 Task: Create a due date automation trigger when advanced on, 2 hours after a card is due add fields with custom field "Resume" set to a date in this week.
Action: Mouse moved to (950, 270)
Screenshot: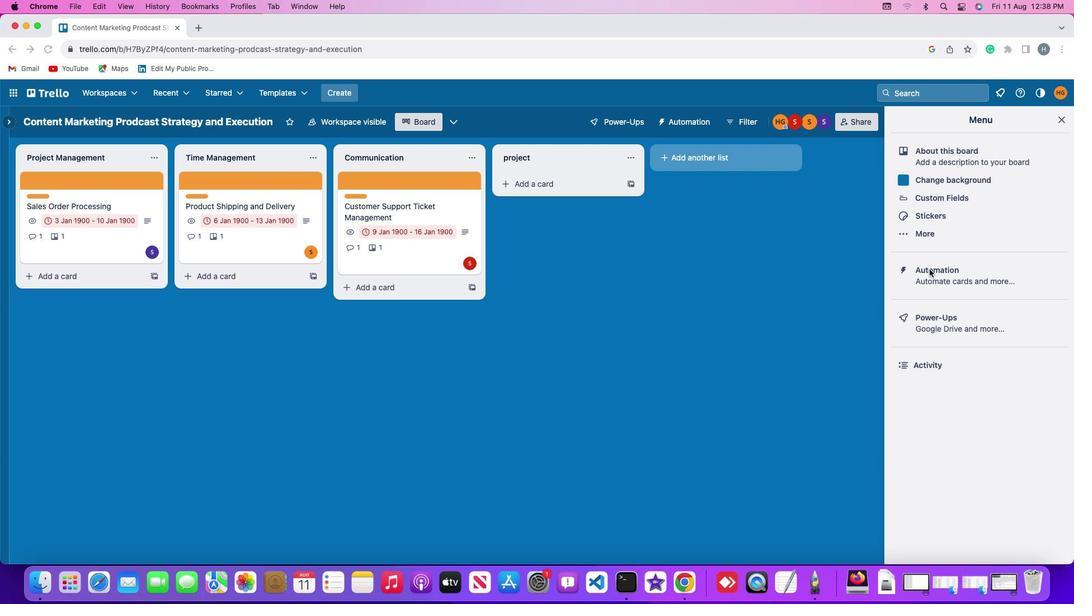 
Action: Mouse pressed left at (950, 270)
Screenshot: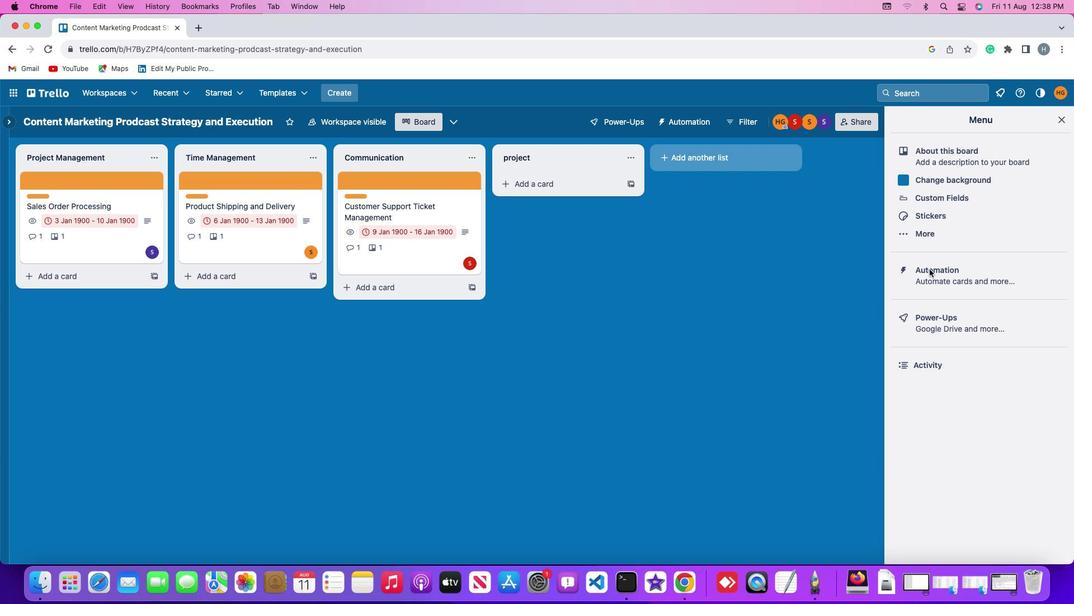 
Action: Mouse pressed left at (950, 270)
Screenshot: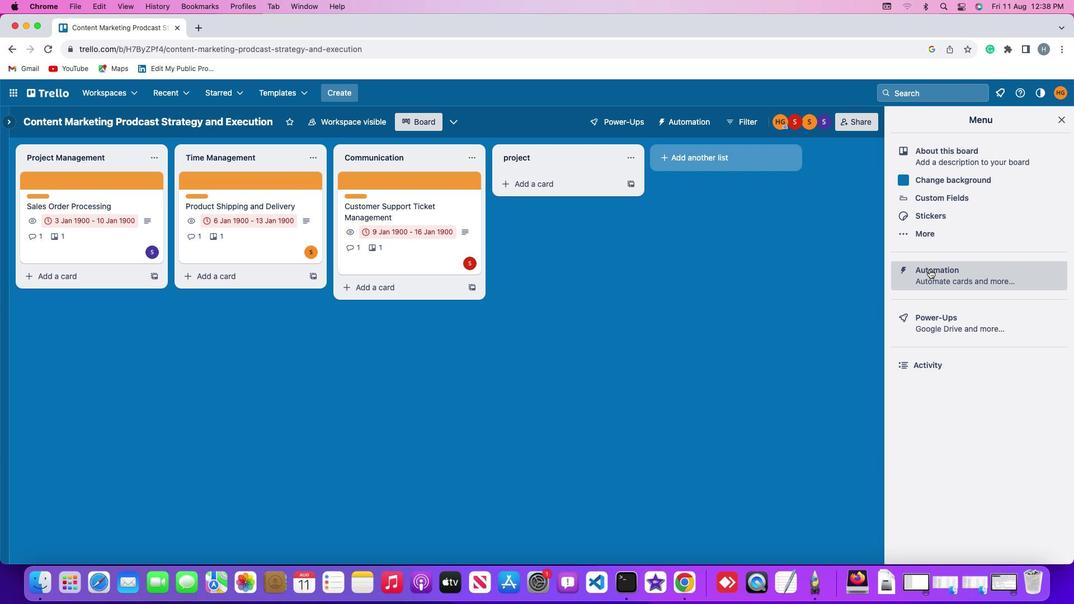 
Action: Mouse moved to (12, 265)
Screenshot: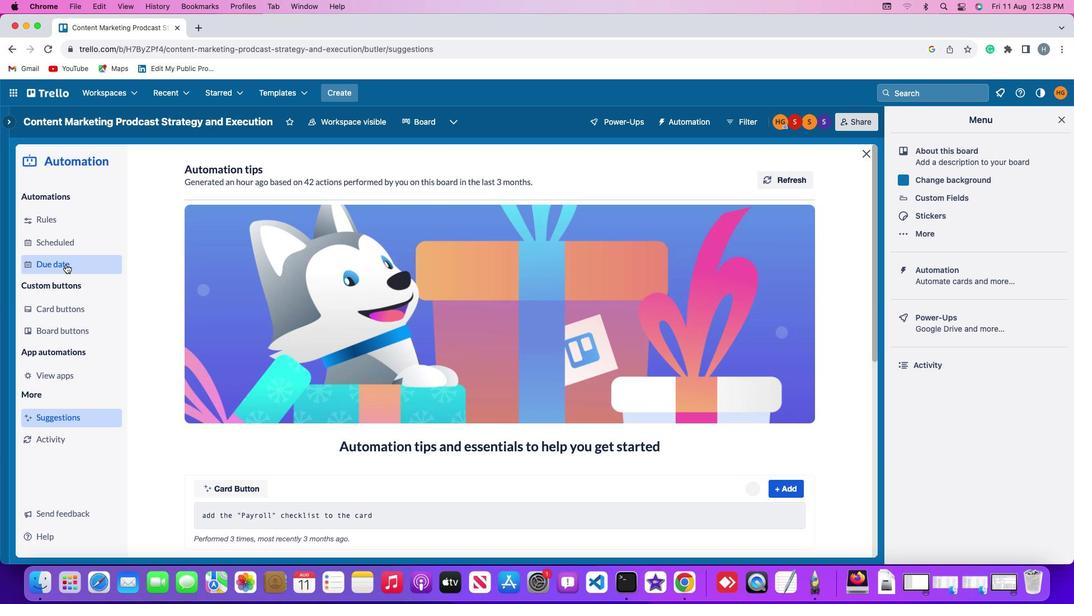 
Action: Mouse pressed left at (12, 265)
Screenshot: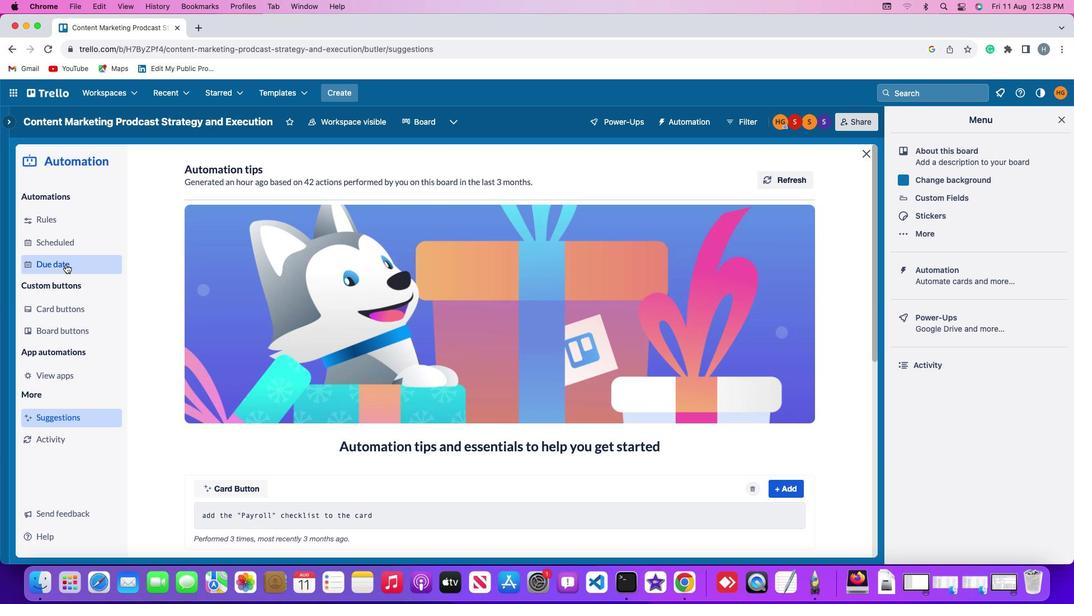
Action: Mouse moved to (753, 174)
Screenshot: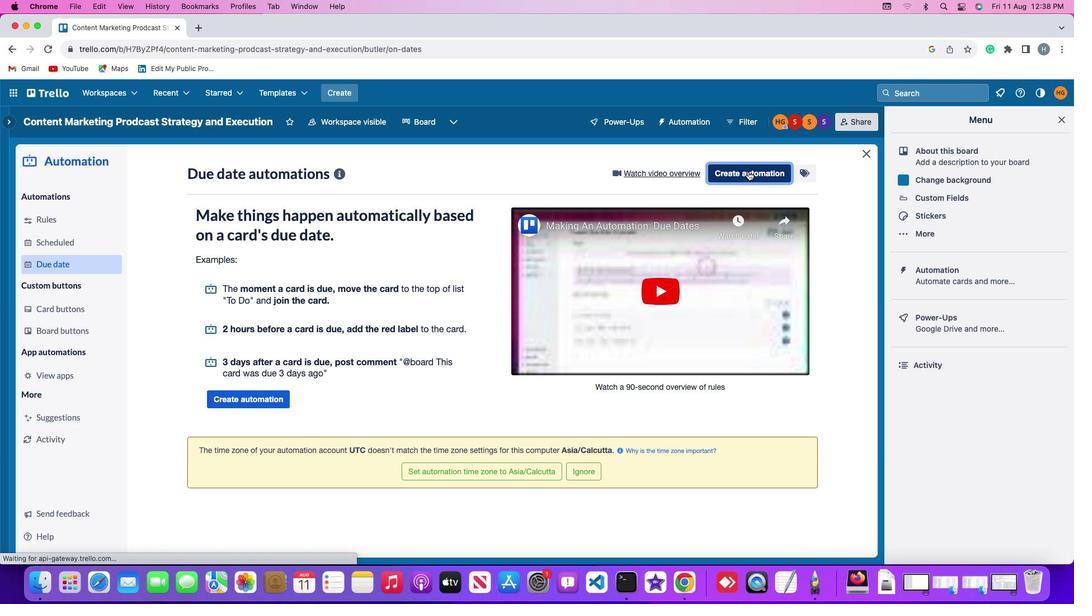 
Action: Mouse pressed left at (753, 174)
Screenshot: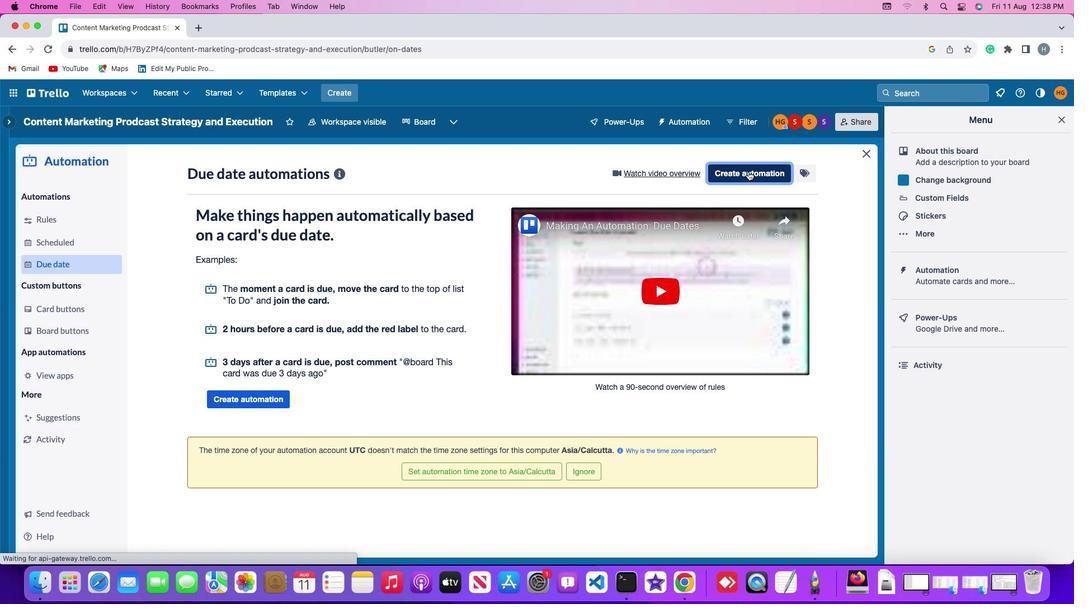 
Action: Mouse moved to (208, 281)
Screenshot: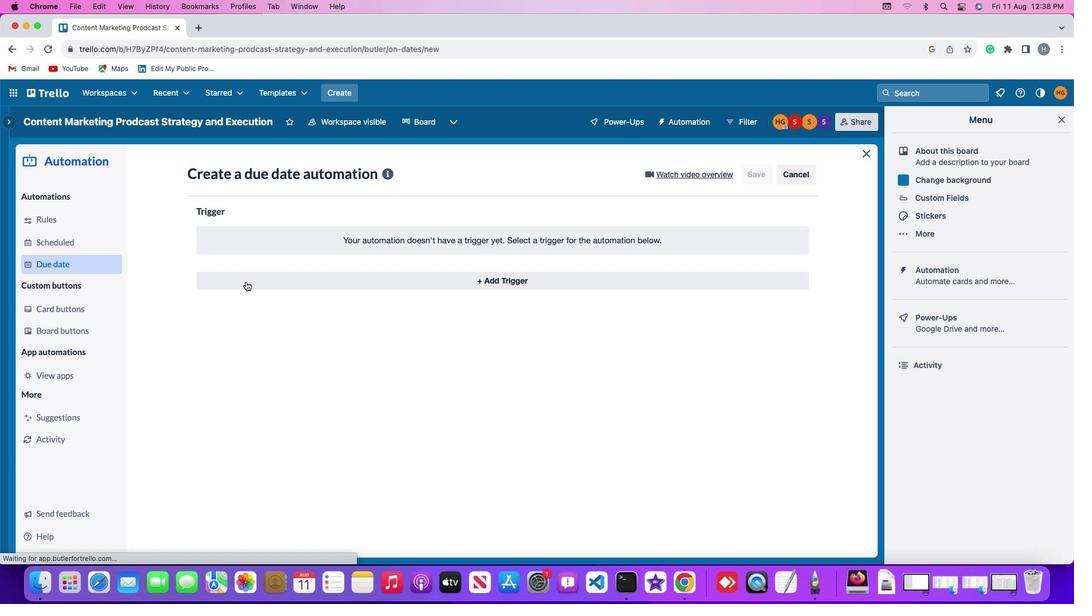 
Action: Mouse pressed left at (208, 281)
Screenshot: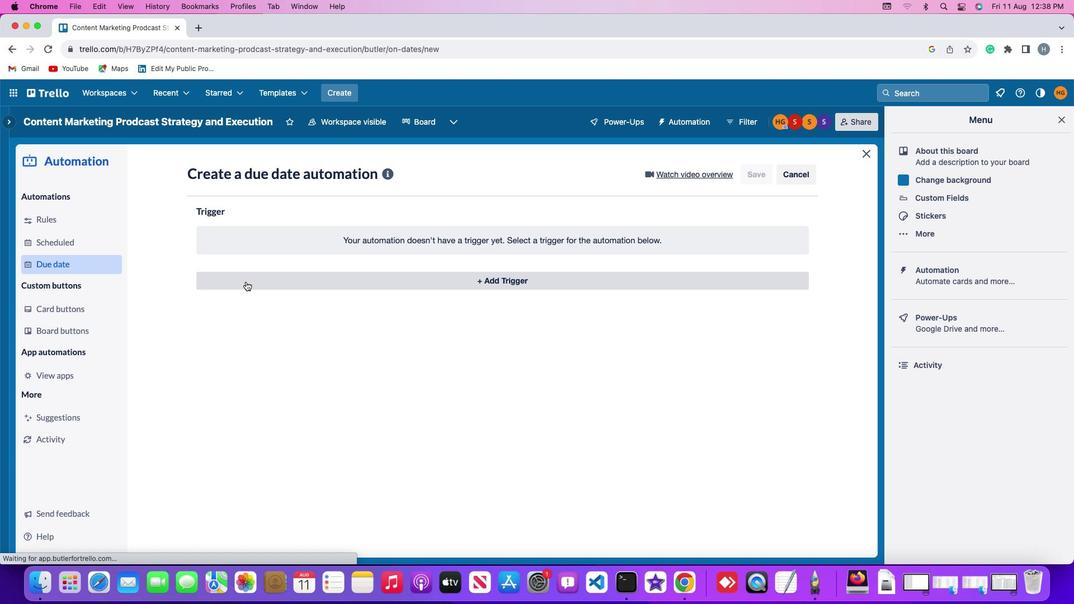 
Action: Mouse moved to (173, 447)
Screenshot: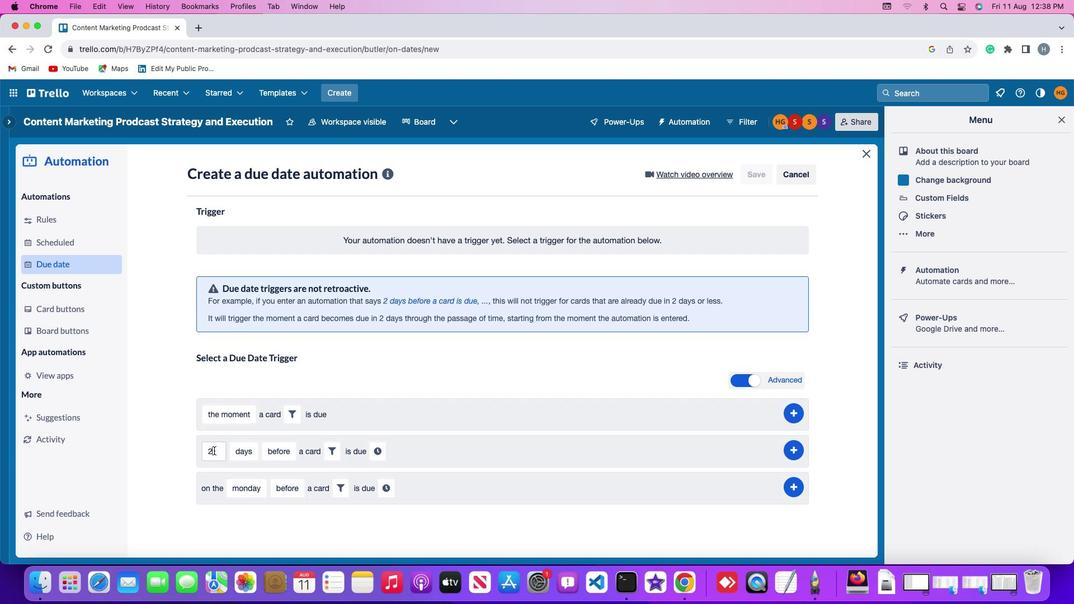
Action: Mouse pressed left at (173, 447)
Screenshot: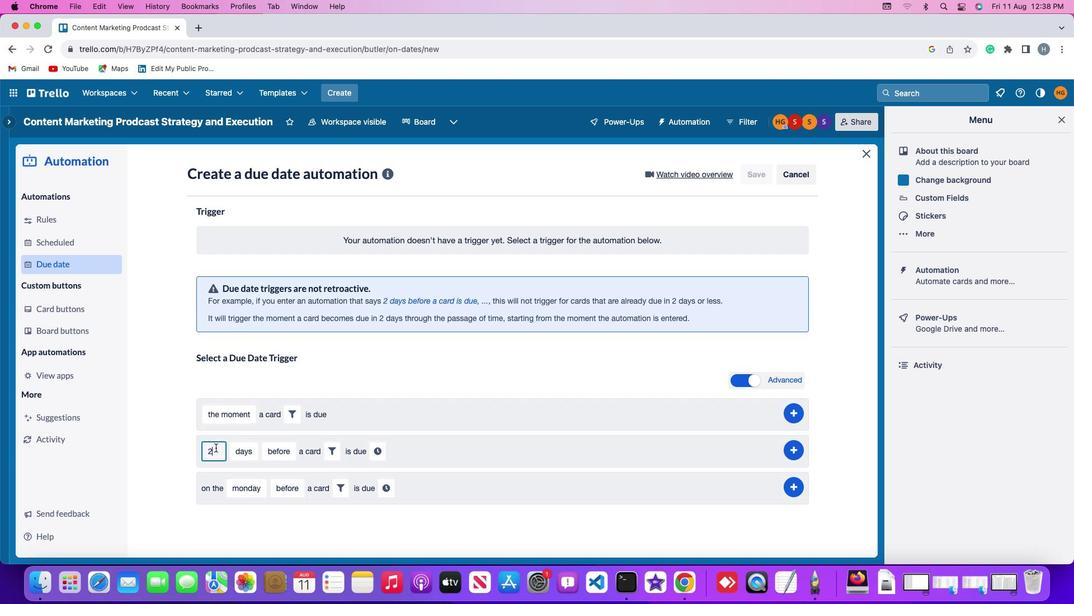 
Action: Mouse moved to (177, 441)
Screenshot: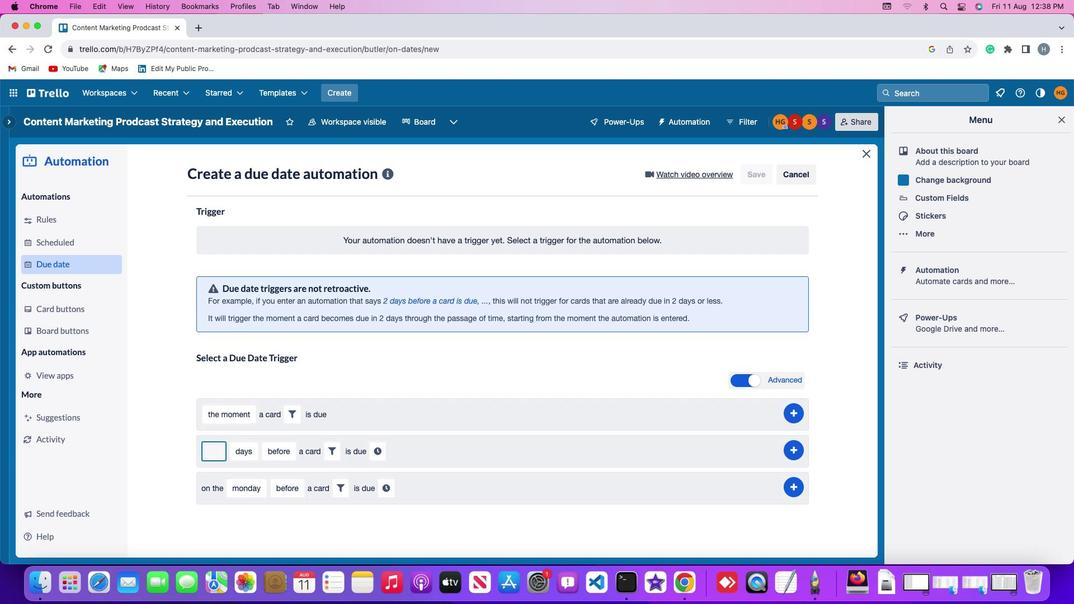 
Action: Key pressed Key.backspace
Screenshot: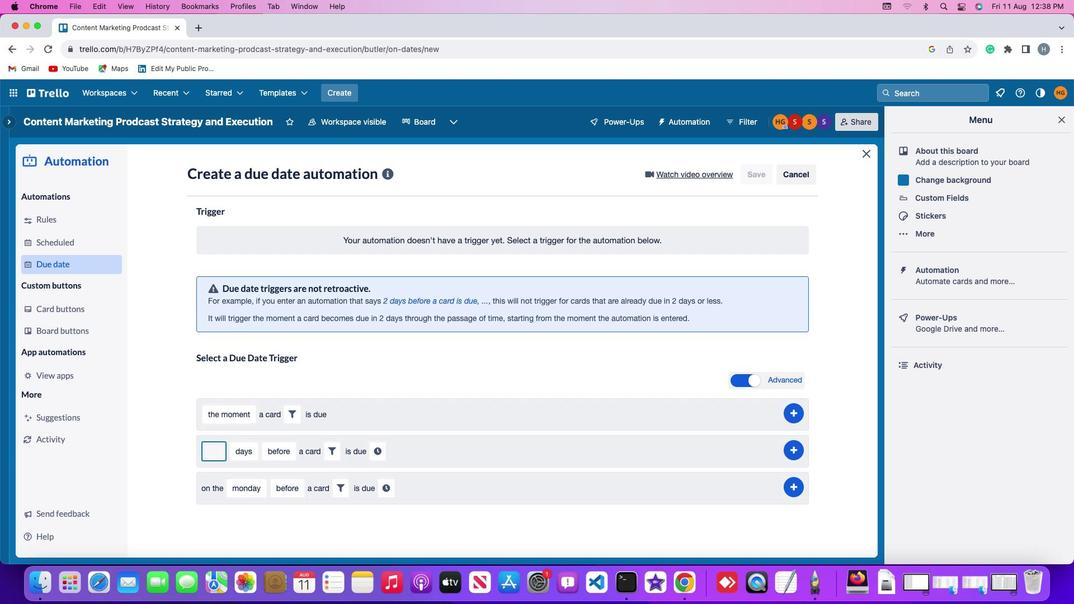 
Action: Mouse moved to (177, 442)
Screenshot: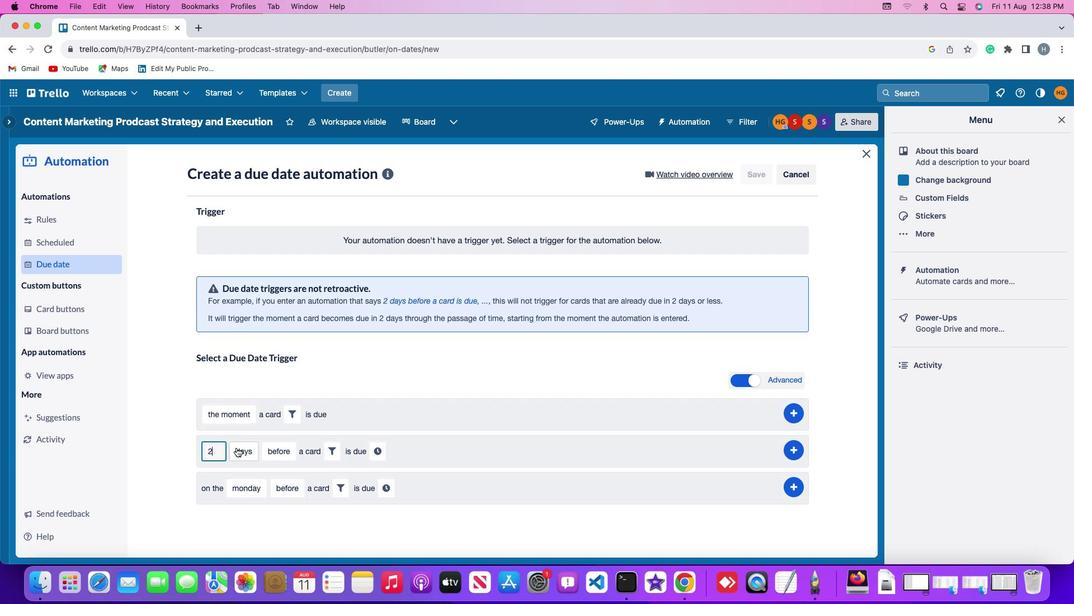 
Action: Key pressed '2'
Screenshot: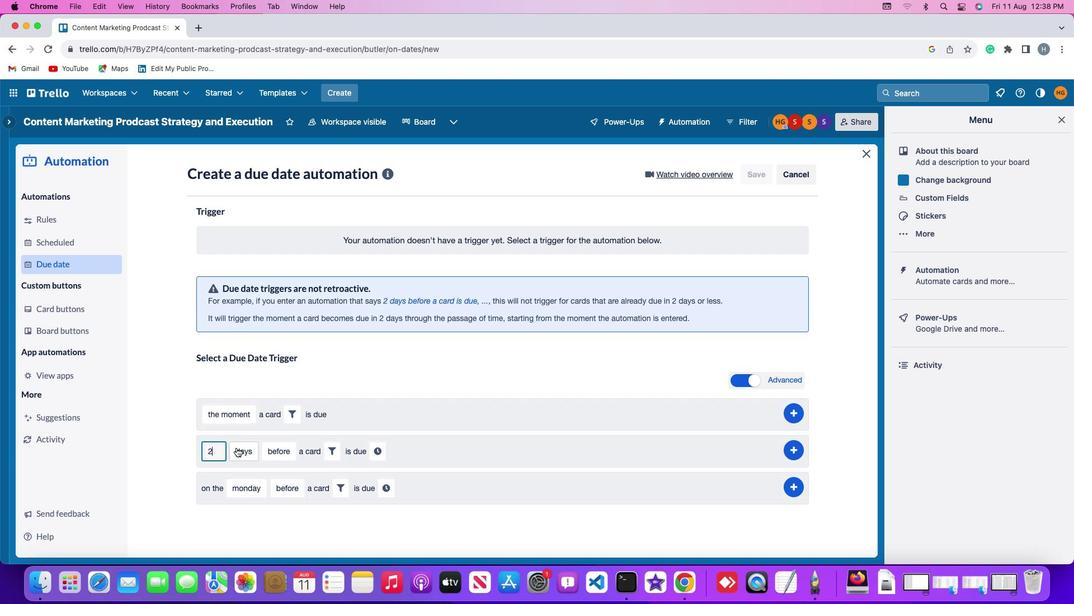 
Action: Mouse moved to (202, 444)
Screenshot: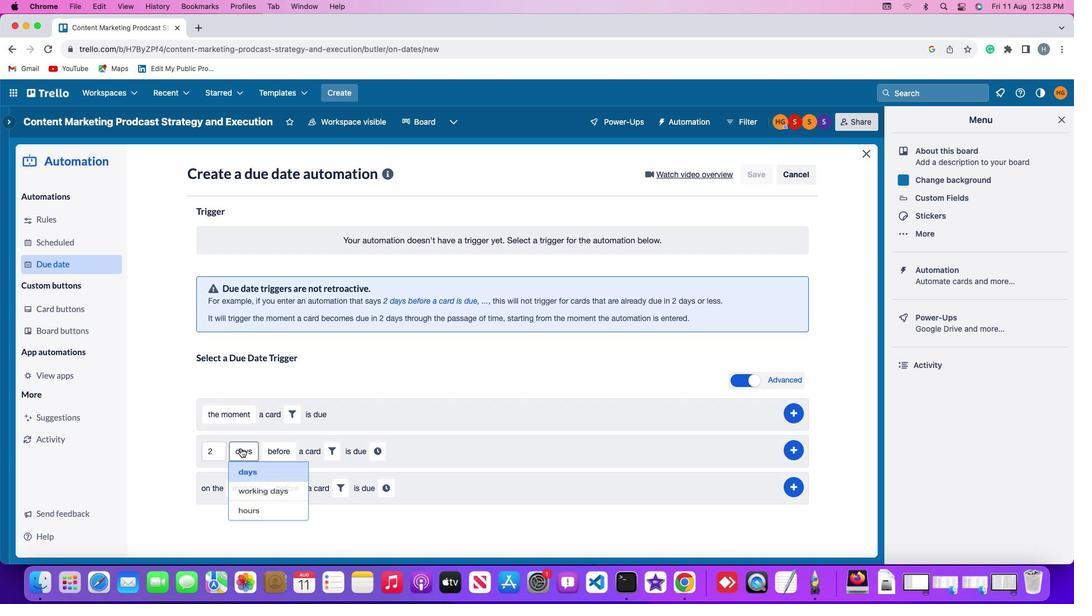 
Action: Mouse pressed left at (202, 444)
Screenshot: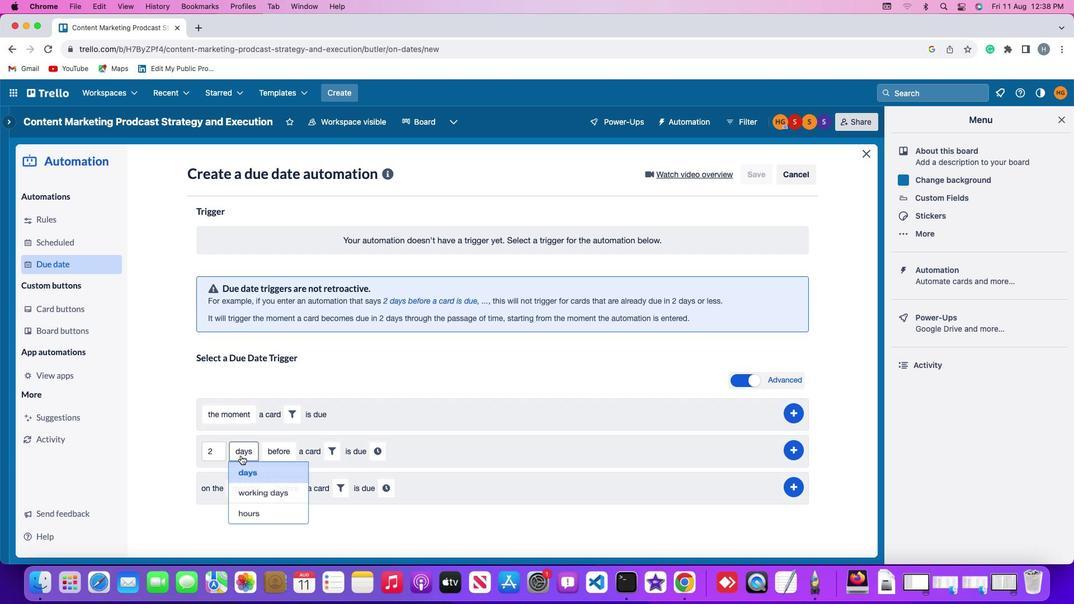 
Action: Mouse moved to (214, 510)
Screenshot: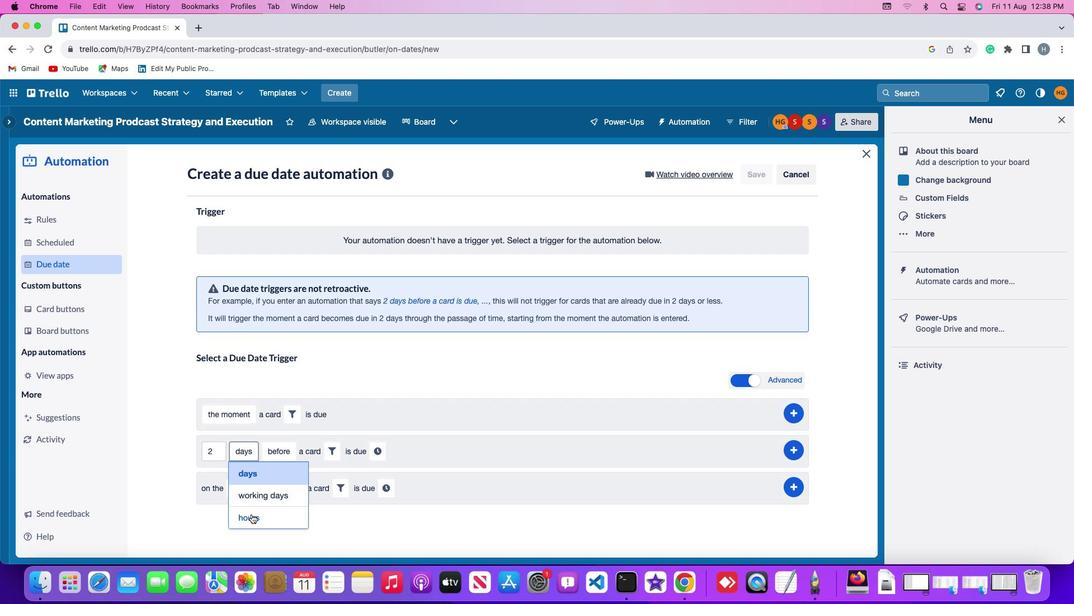 
Action: Mouse pressed left at (214, 510)
Screenshot: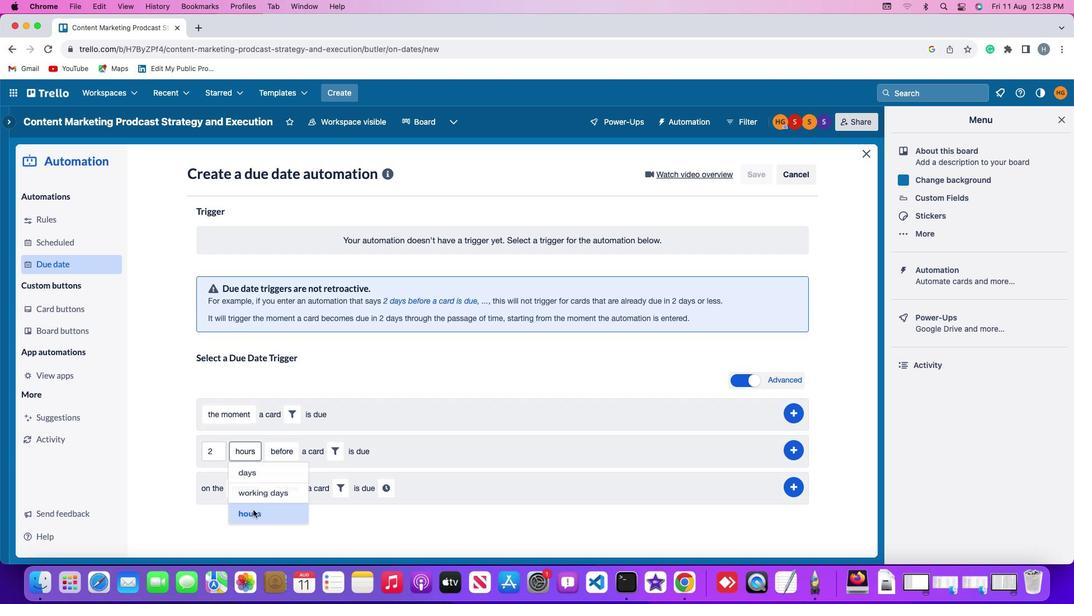 
Action: Mouse moved to (243, 453)
Screenshot: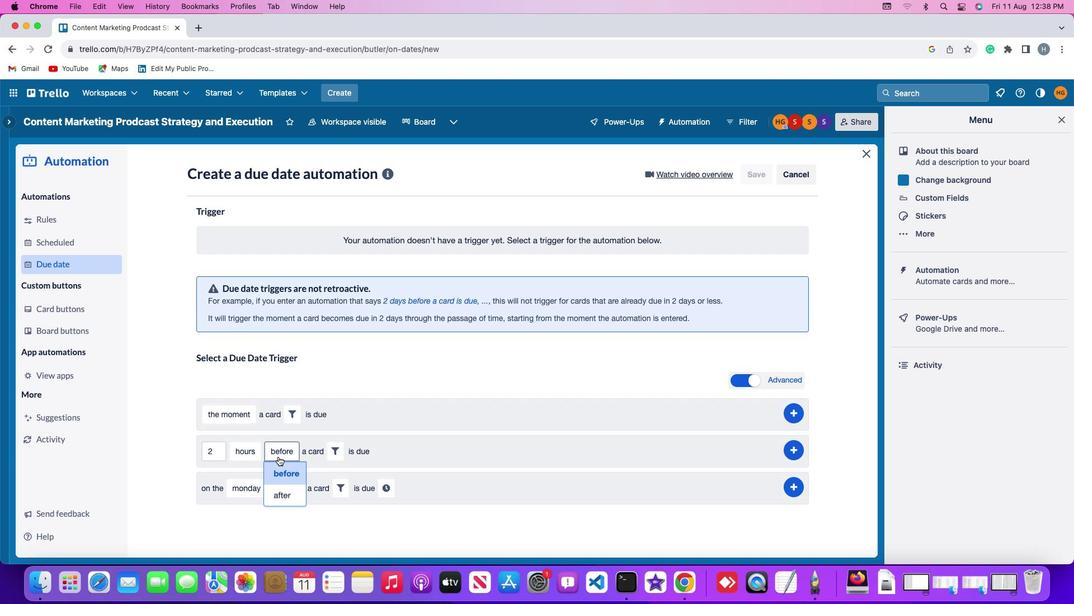 
Action: Mouse pressed left at (243, 453)
Screenshot: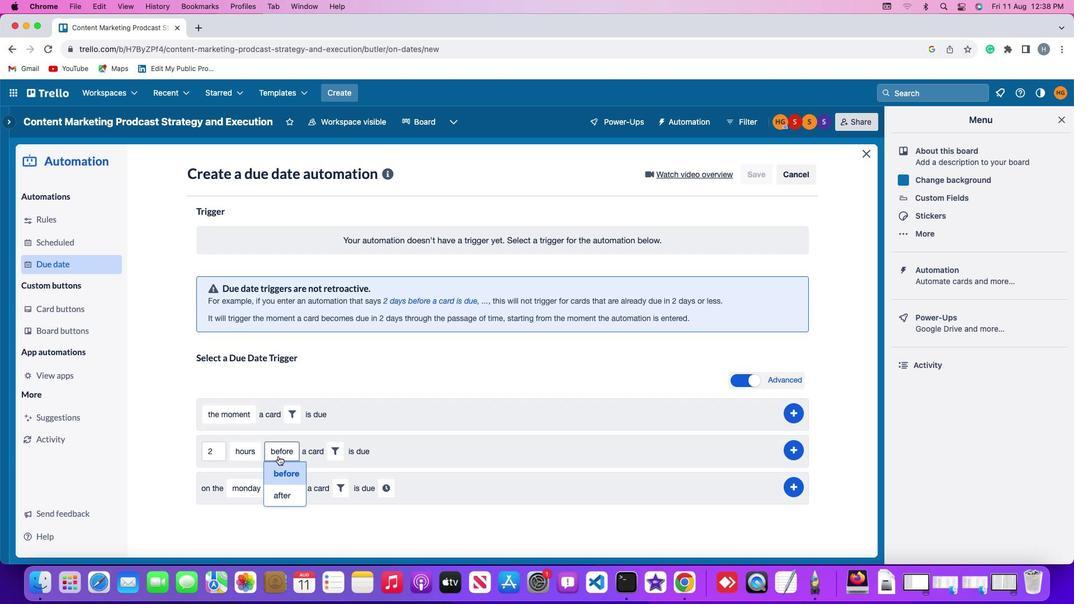 
Action: Mouse moved to (251, 490)
Screenshot: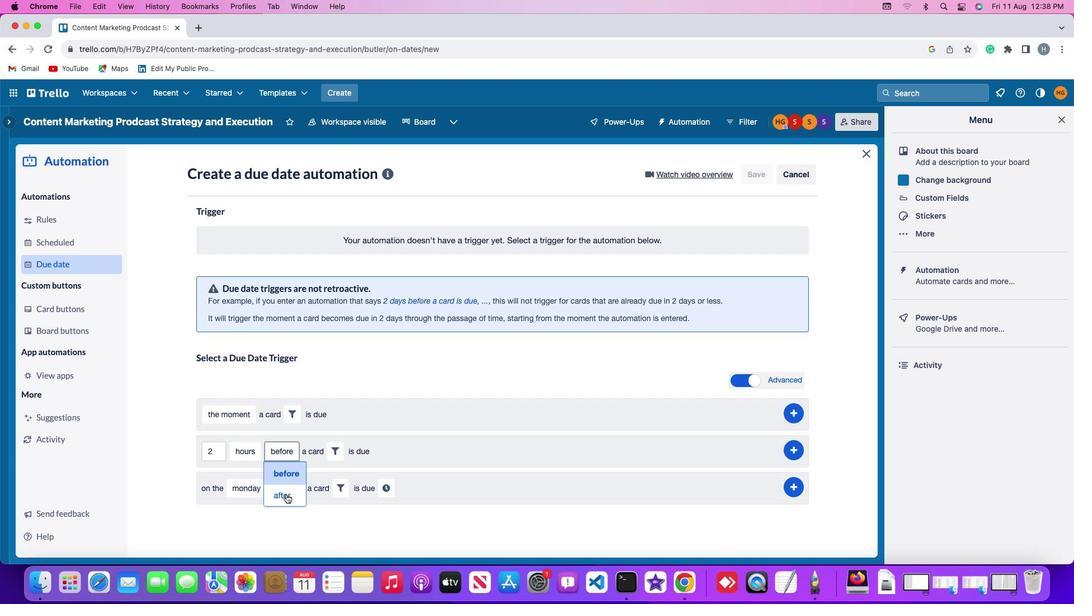 
Action: Mouse pressed left at (251, 490)
Screenshot: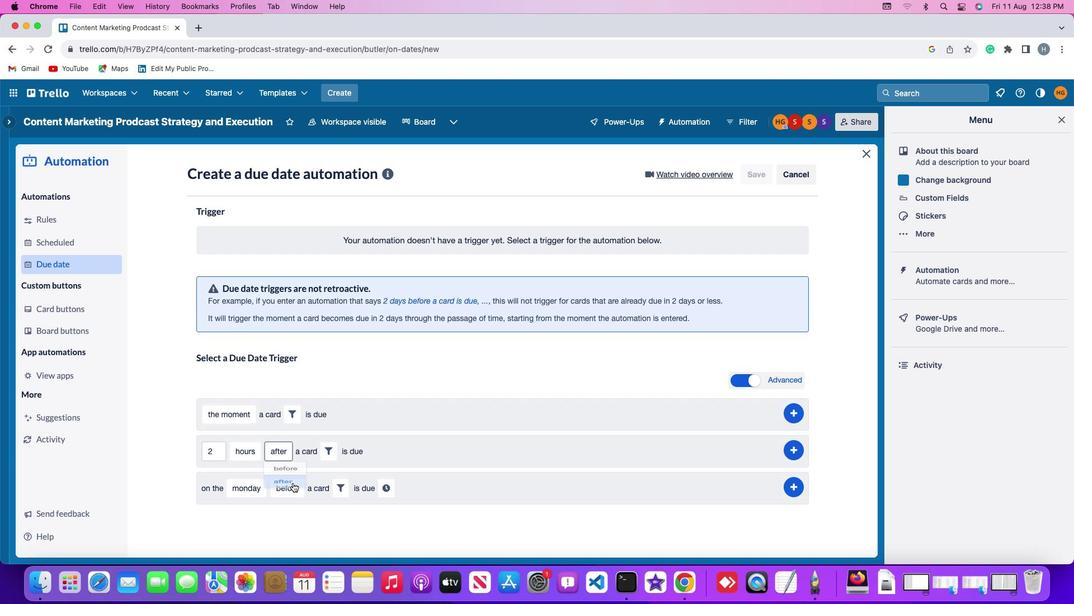 
Action: Mouse moved to (301, 451)
Screenshot: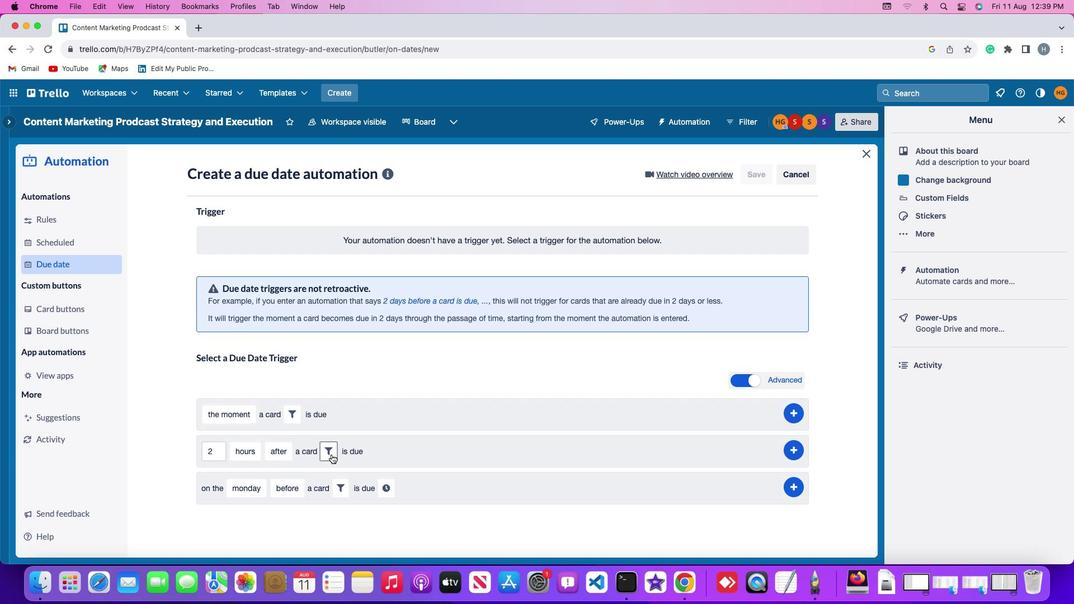 
Action: Mouse pressed left at (301, 451)
Screenshot: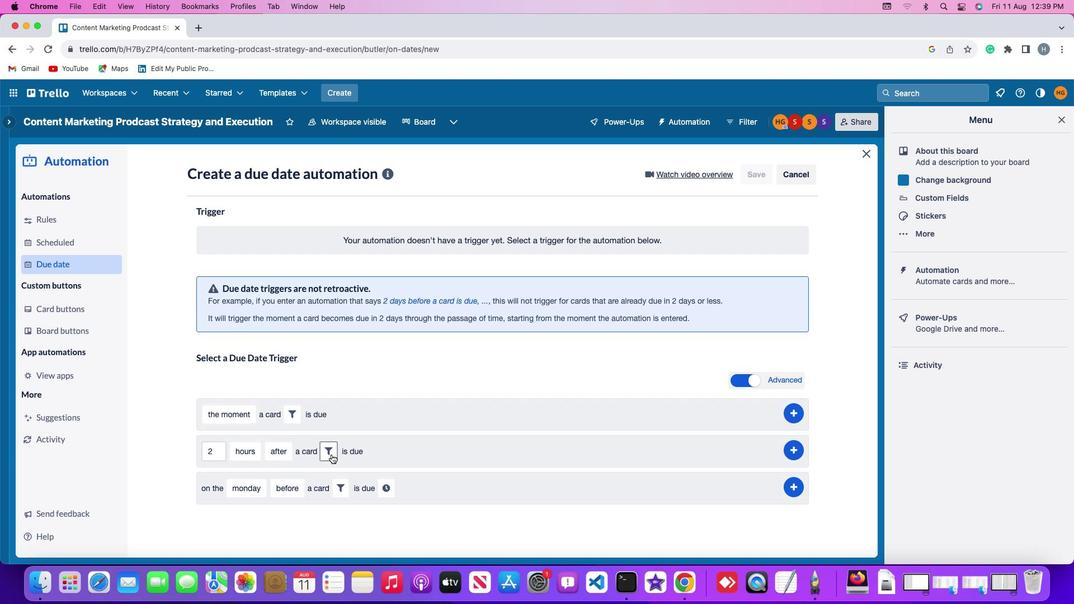 
Action: Mouse moved to (496, 482)
Screenshot: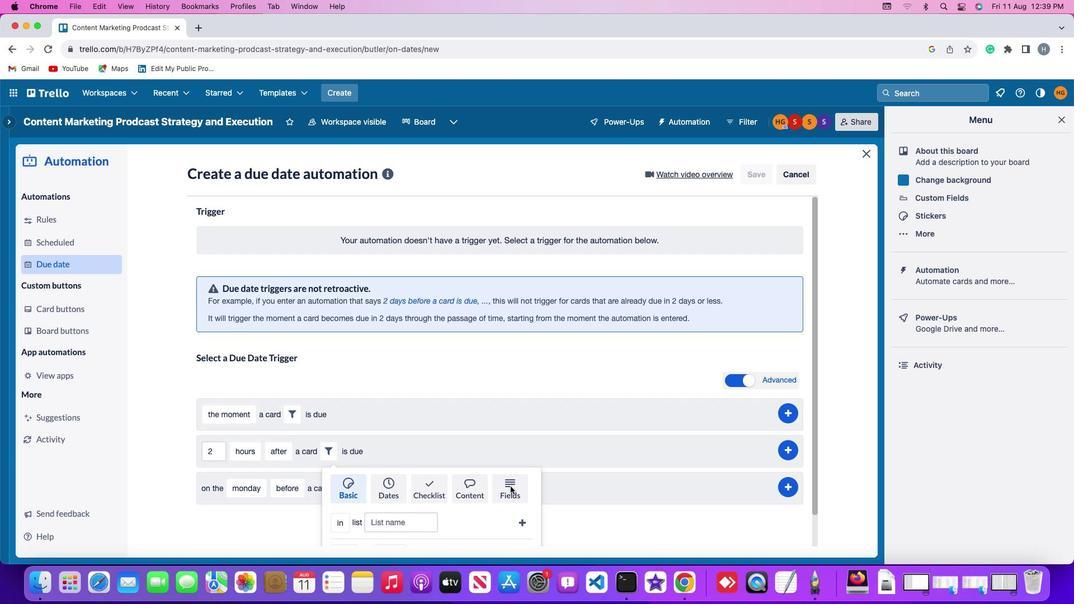 
Action: Mouse pressed left at (496, 482)
Screenshot: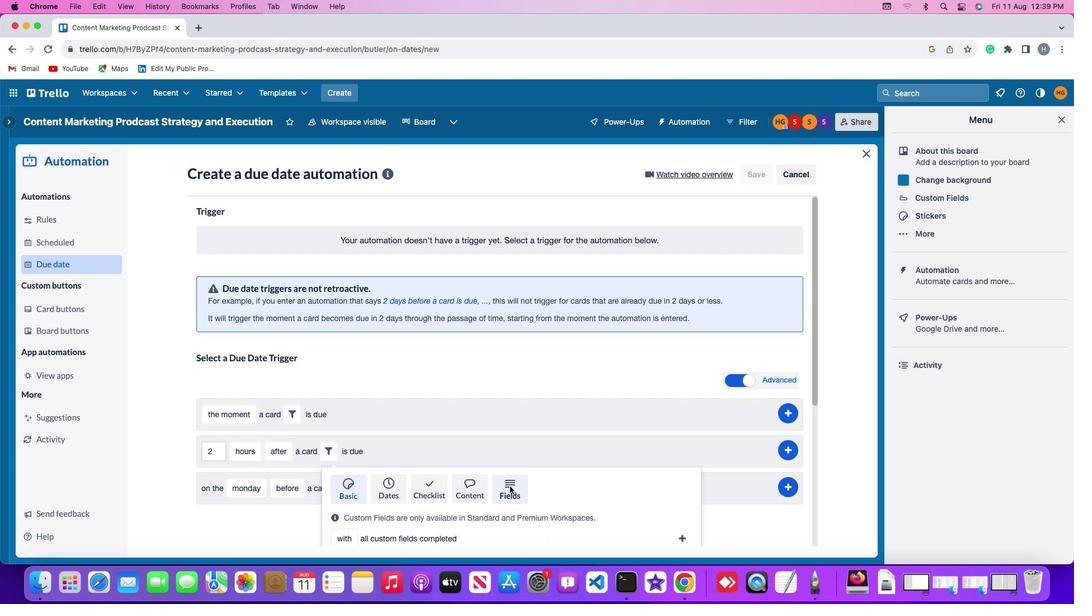 
Action: Mouse moved to (249, 505)
Screenshot: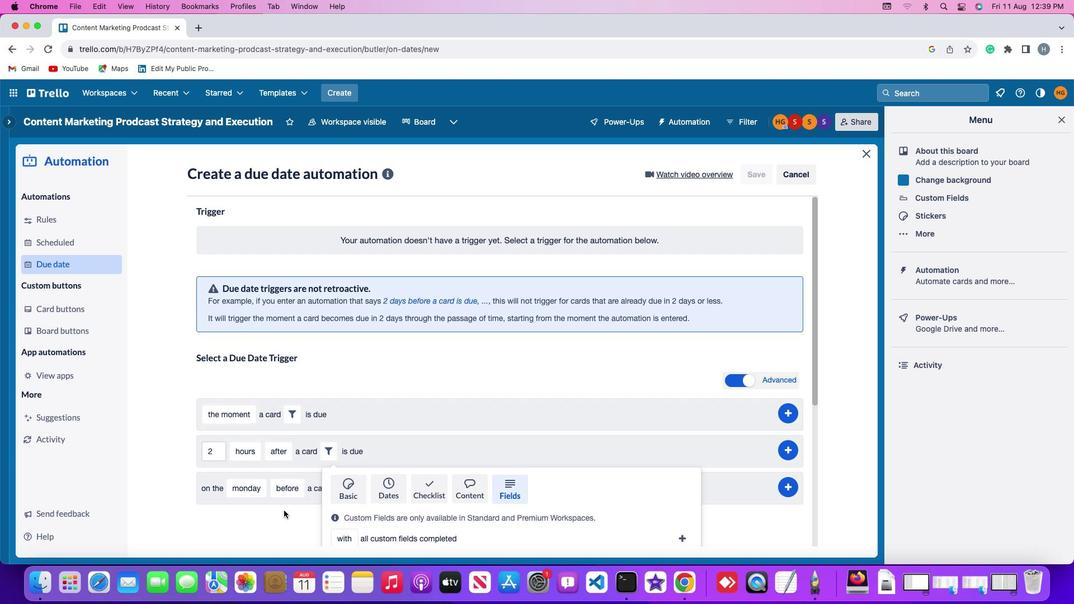 
Action: Mouse scrolled (249, 505) with delta (-58, 6)
Screenshot: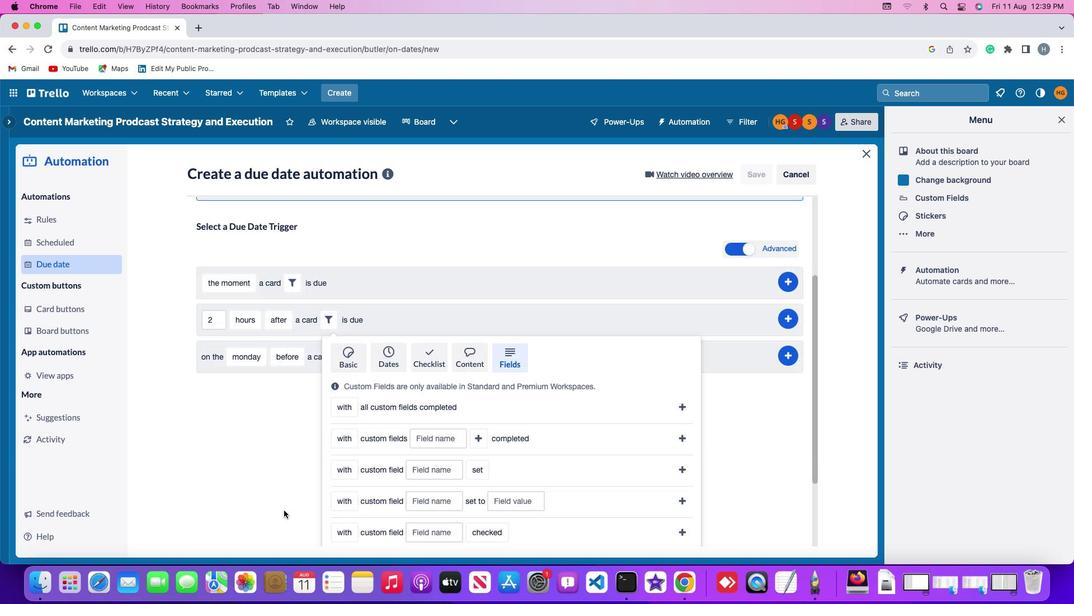 
Action: Mouse scrolled (249, 505) with delta (-58, 6)
Screenshot: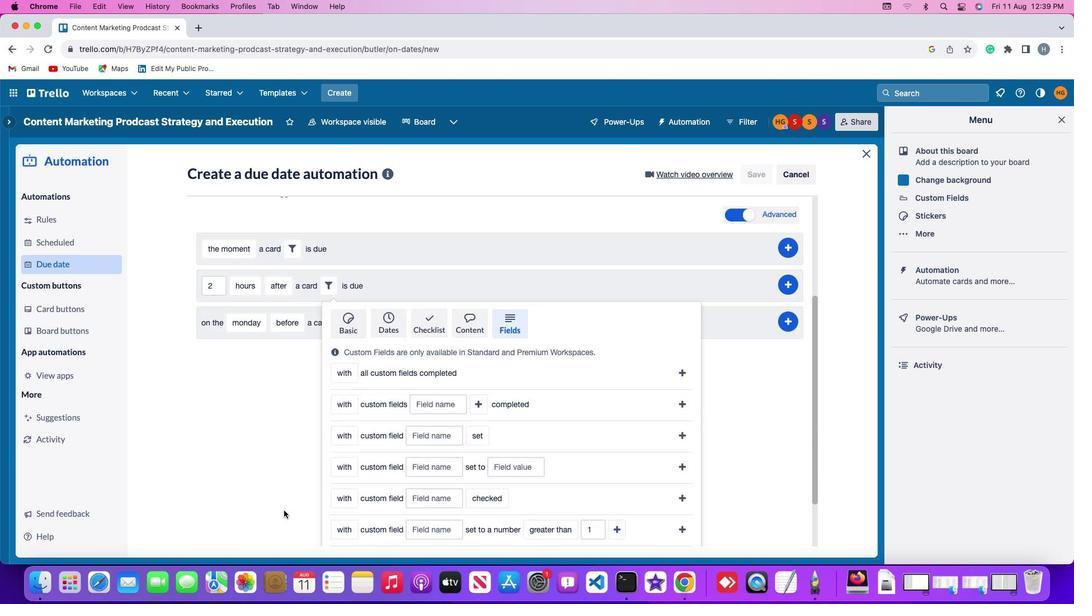 
Action: Mouse scrolled (249, 505) with delta (-58, 5)
Screenshot: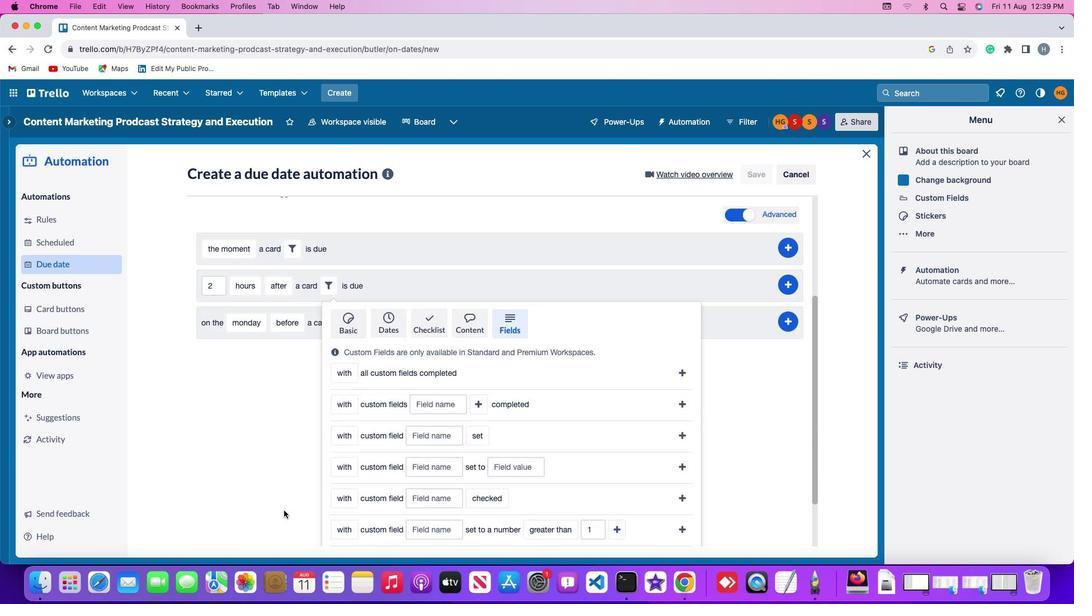
Action: Mouse scrolled (249, 505) with delta (-58, 4)
Screenshot: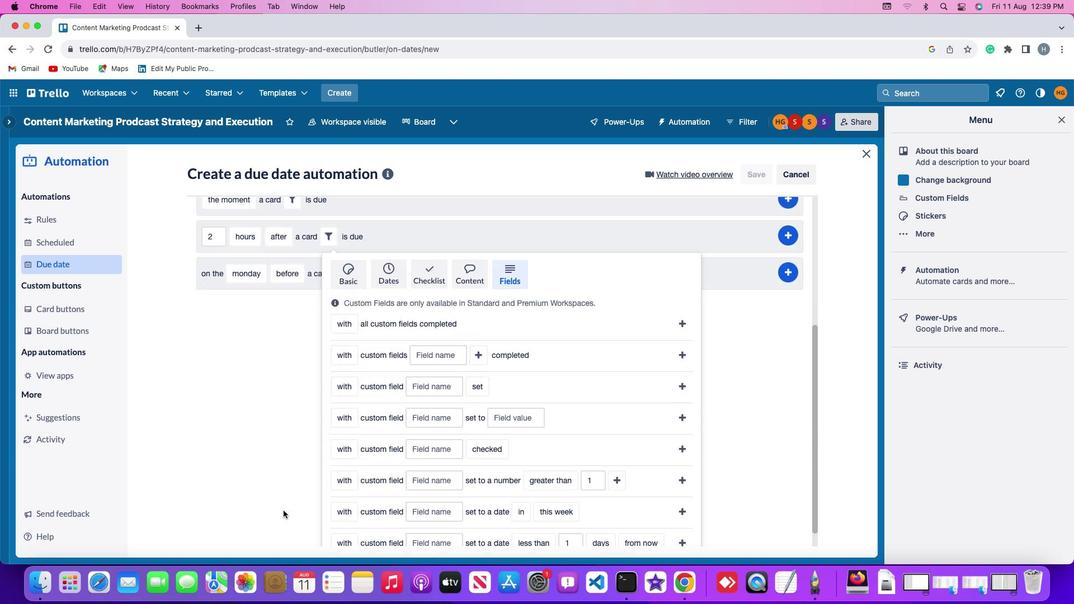 
Action: Mouse scrolled (249, 505) with delta (-58, 3)
Screenshot: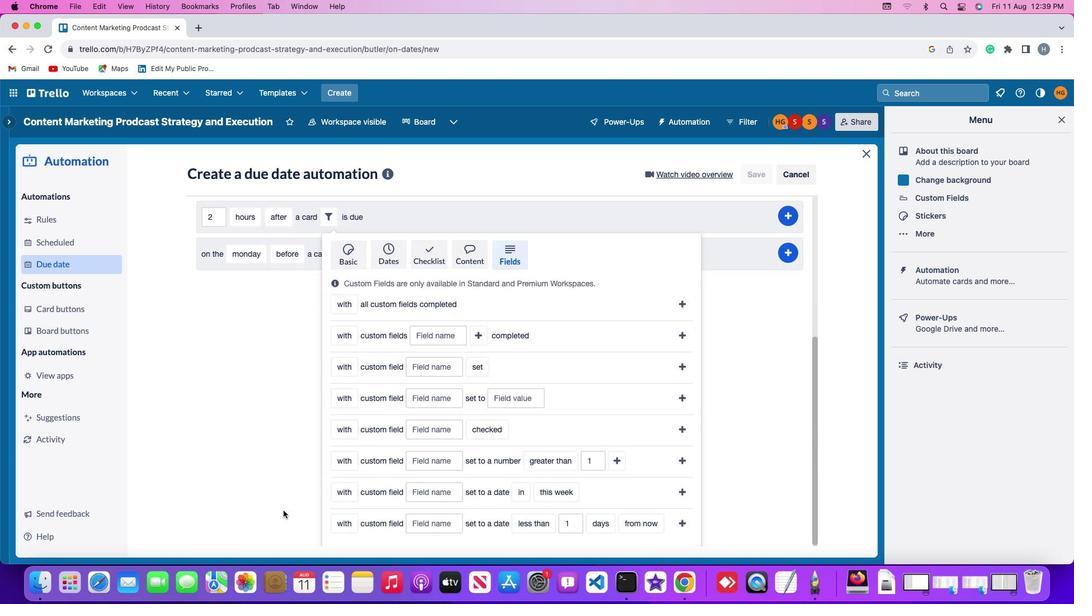 
Action: Mouse moved to (248, 505)
Screenshot: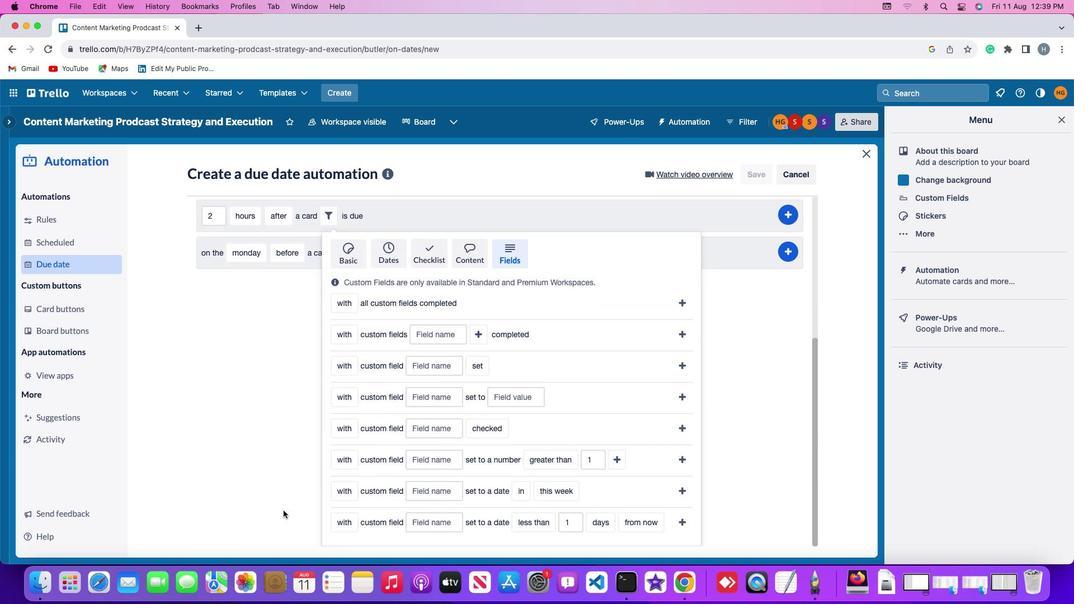 
Action: Mouse scrolled (248, 505) with delta (-58, 6)
Screenshot: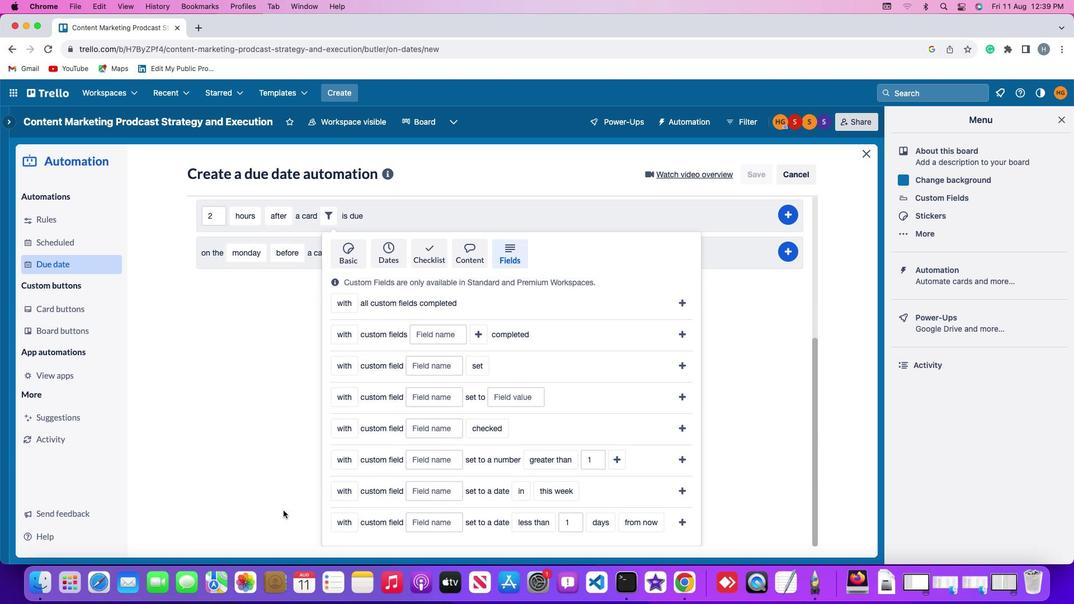 
Action: Mouse scrolled (248, 505) with delta (-58, 6)
Screenshot: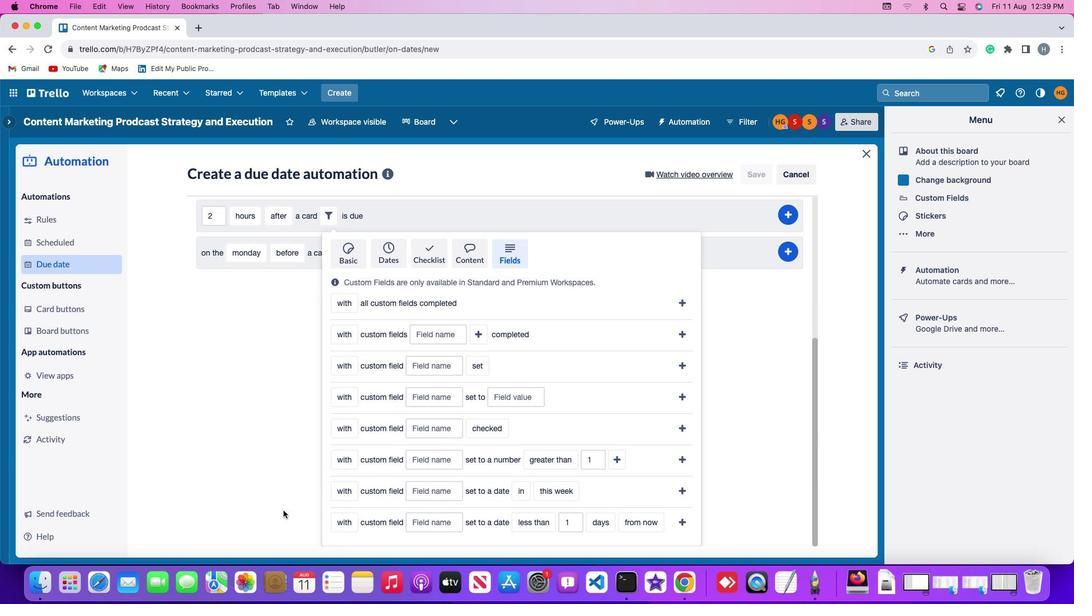
Action: Mouse scrolled (248, 505) with delta (-58, 5)
Screenshot: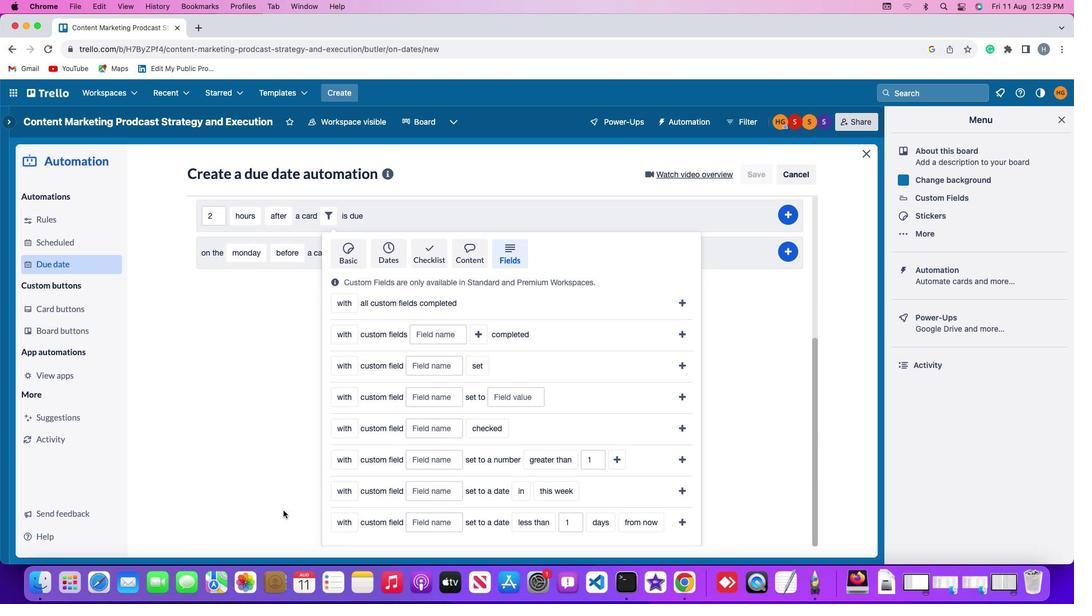 
Action: Mouse moved to (311, 485)
Screenshot: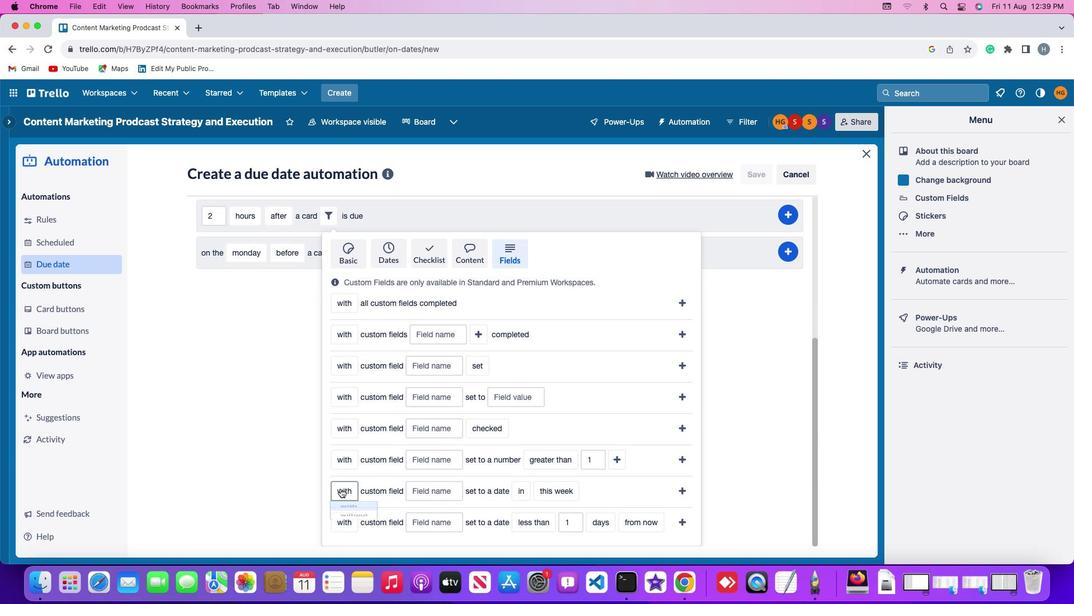 
Action: Mouse pressed left at (311, 485)
Screenshot: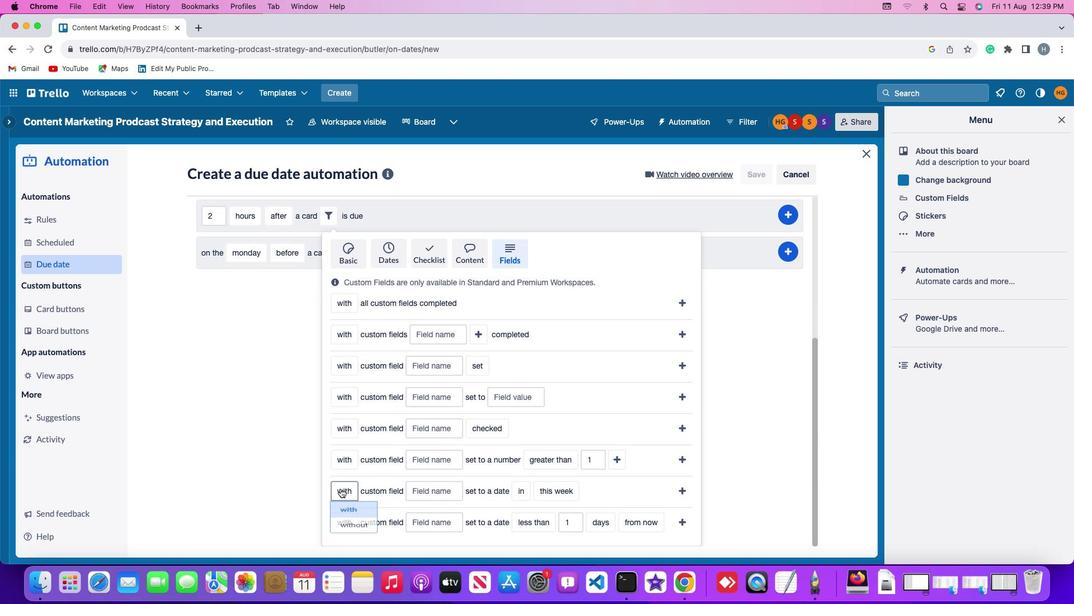 
Action: Mouse moved to (318, 508)
Screenshot: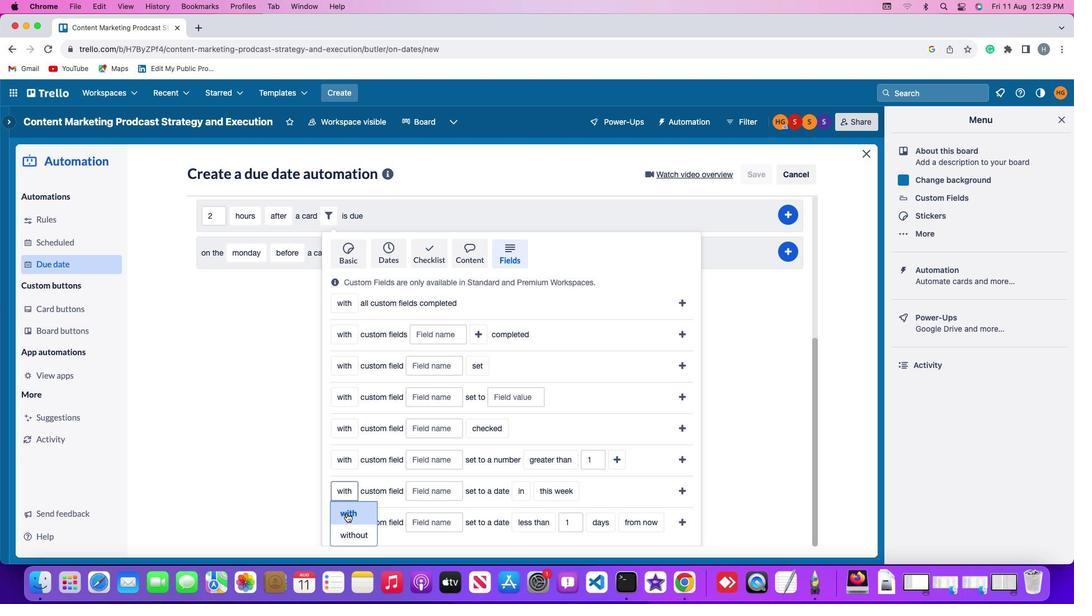 
Action: Mouse pressed left at (318, 508)
Screenshot: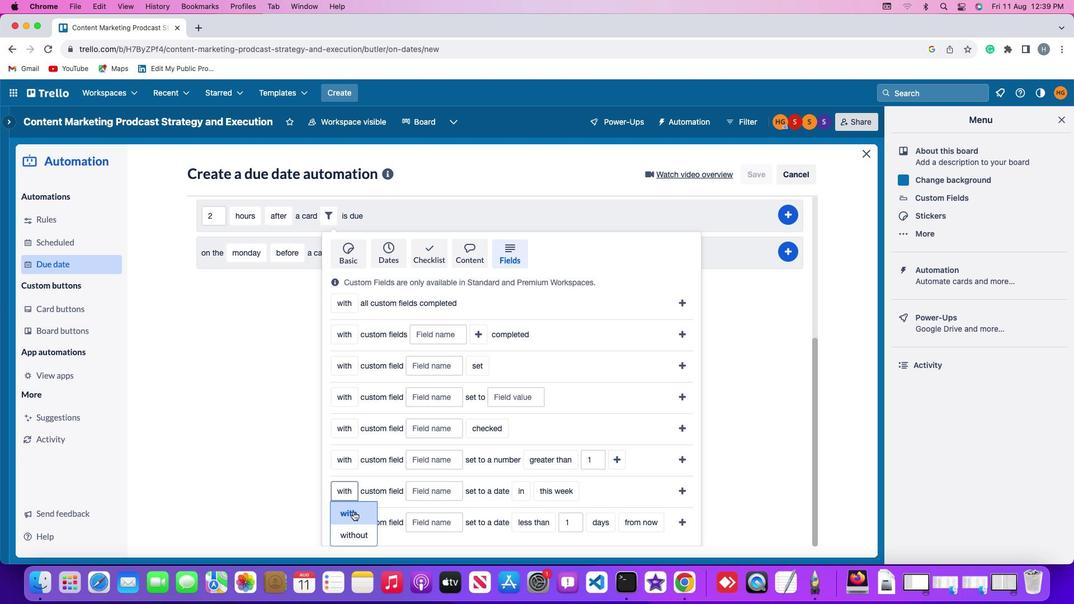 
Action: Mouse moved to (419, 492)
Screenshot: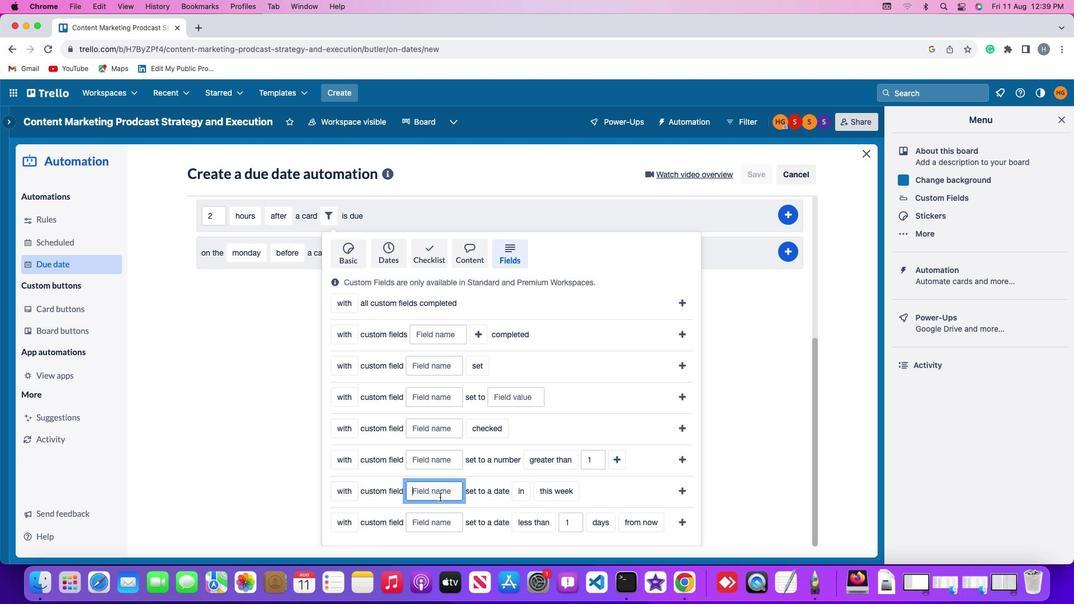 
Action: Mouse pressed left at (419, 492)
Screenshot: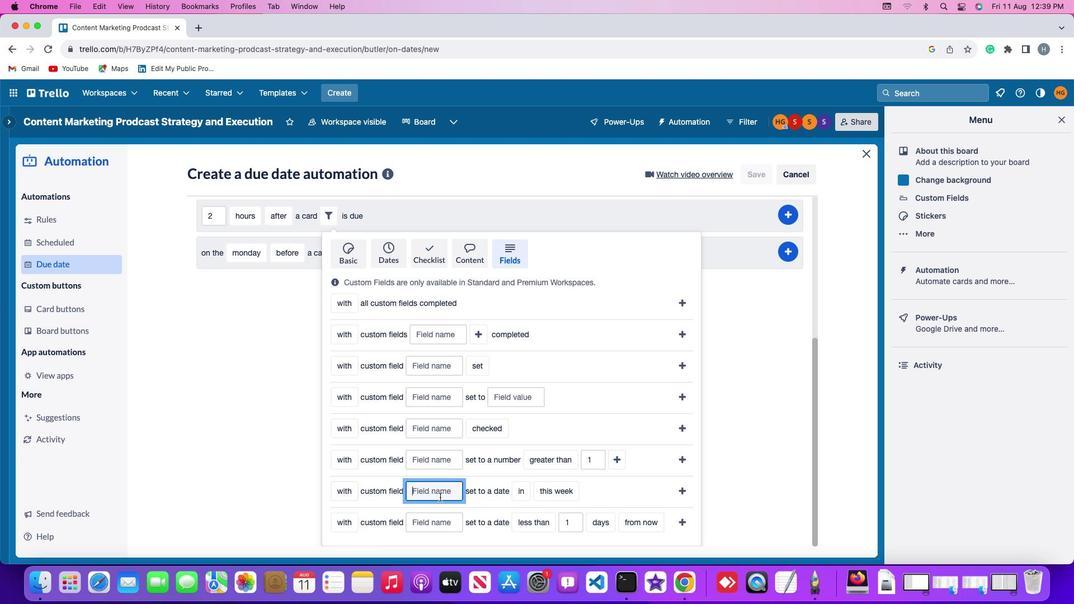 
Action: Mouse moved to (420, 490)
Screenshot: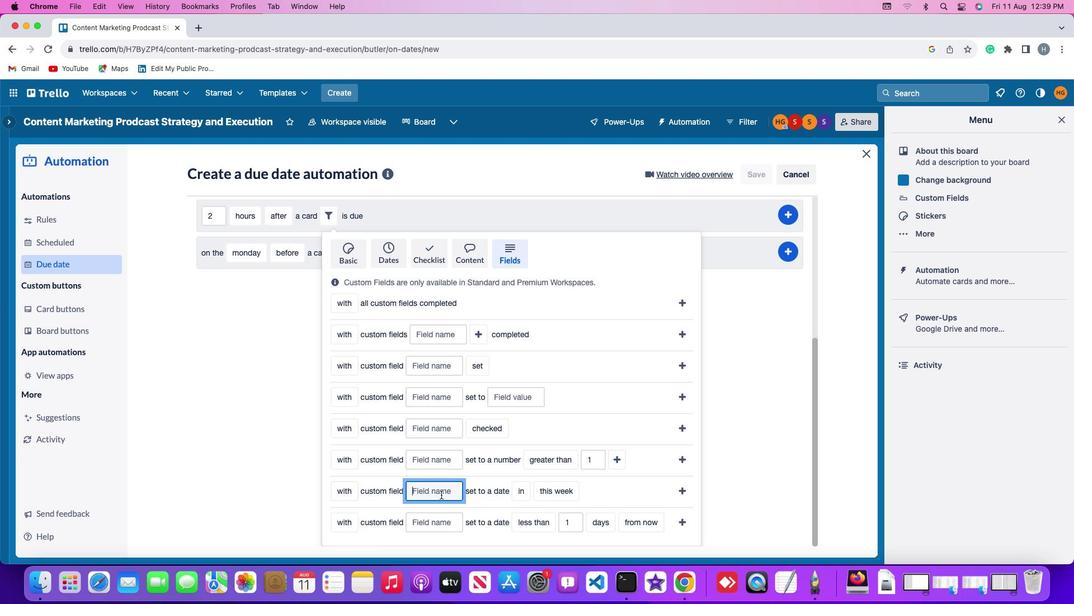 
Action: Key pressed Key.shift'R''e''s''u''m''e'
Screenshot: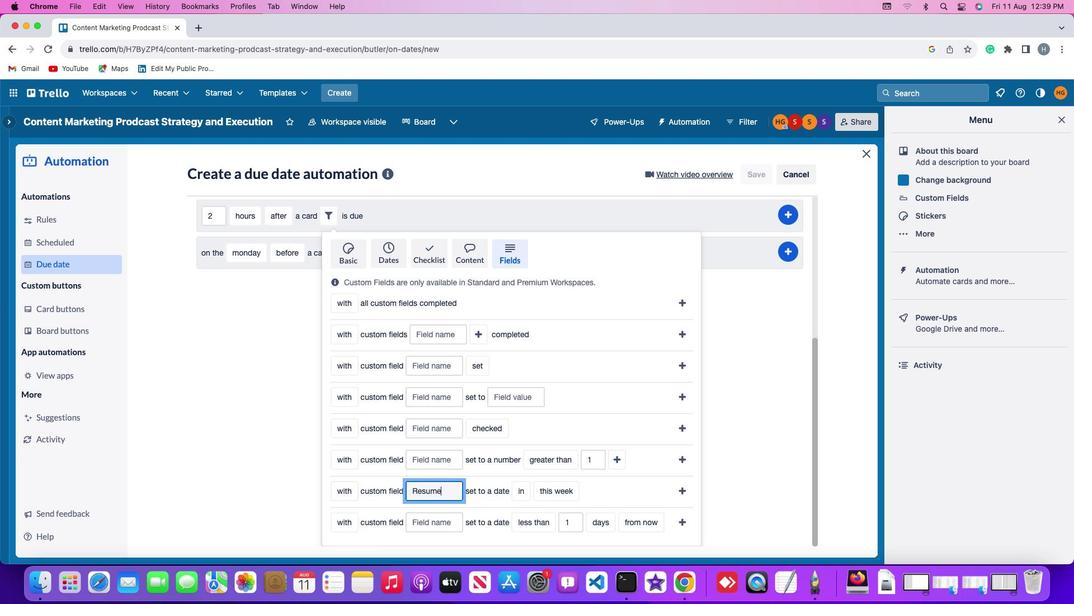 
Action: Mouse moved to (518, 487)
Screenshot: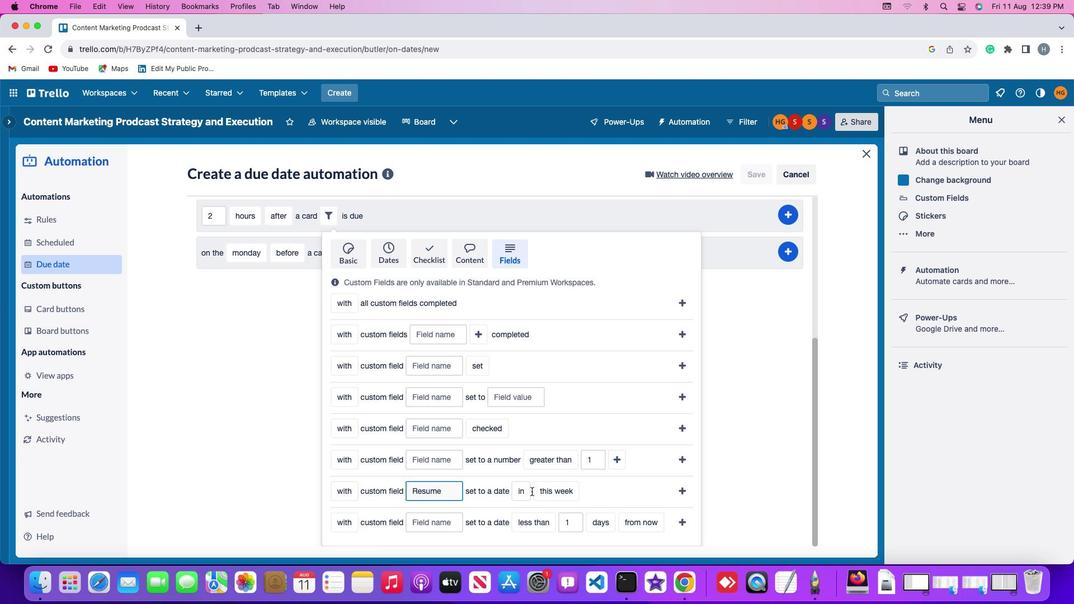 
Action: Mouse pressed left at (518, 487)
Screenshot: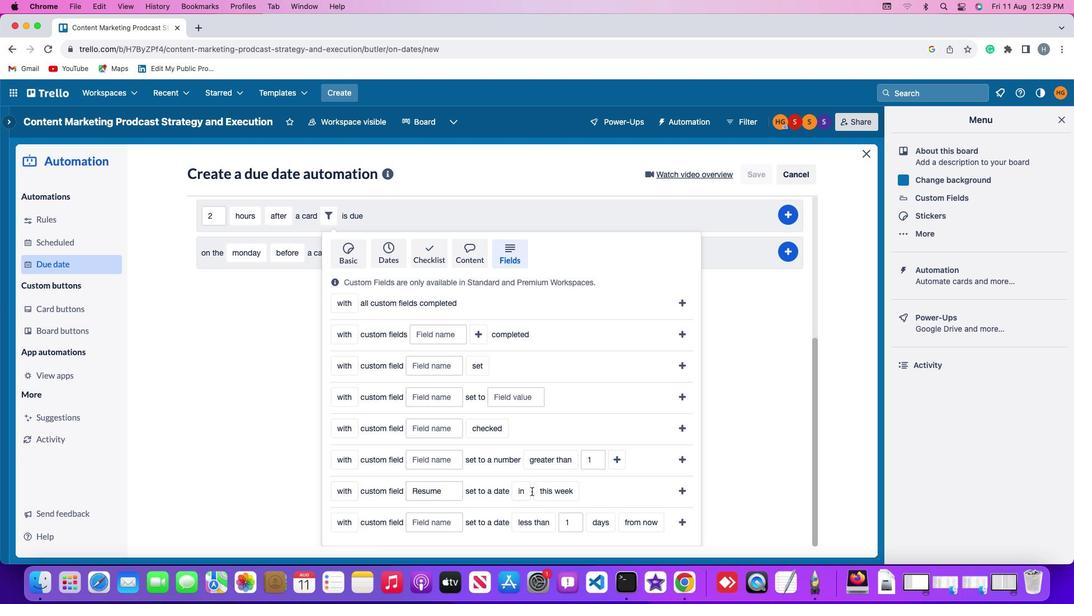 
Action: Mouse moved to (509, 488)
Screenshot: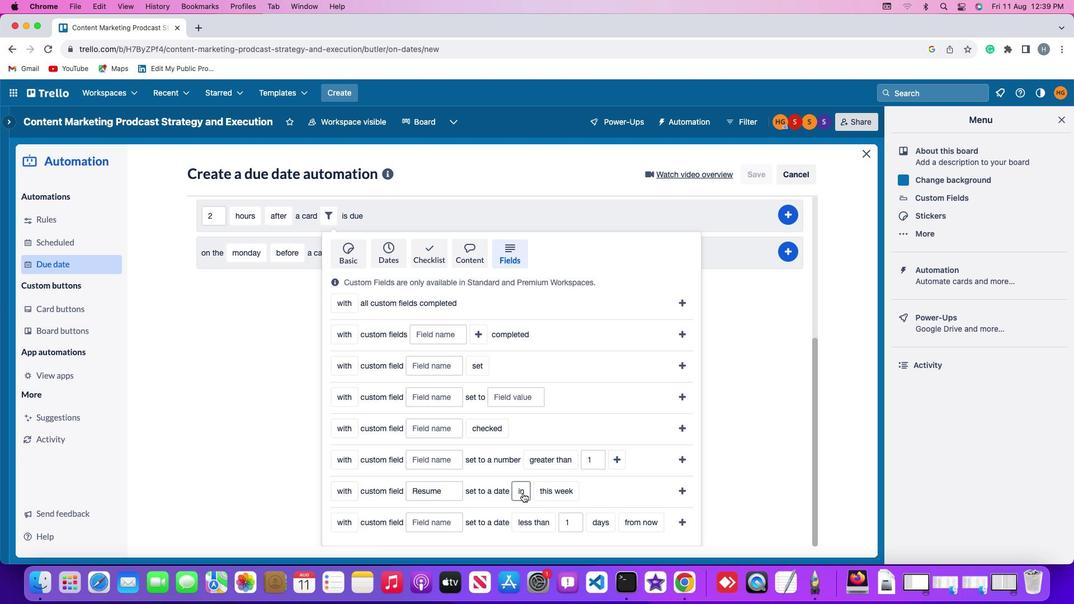 
Action: Mouse pressed left at (509, 488)
Screenshot: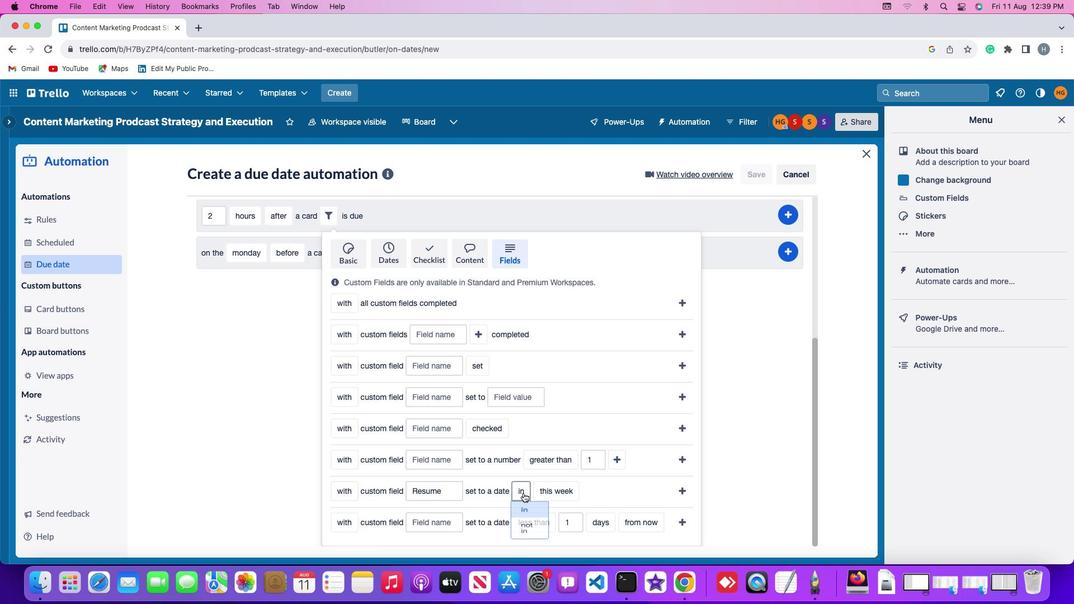 
Action: Mouse moved to (516, 505)
Screenshot: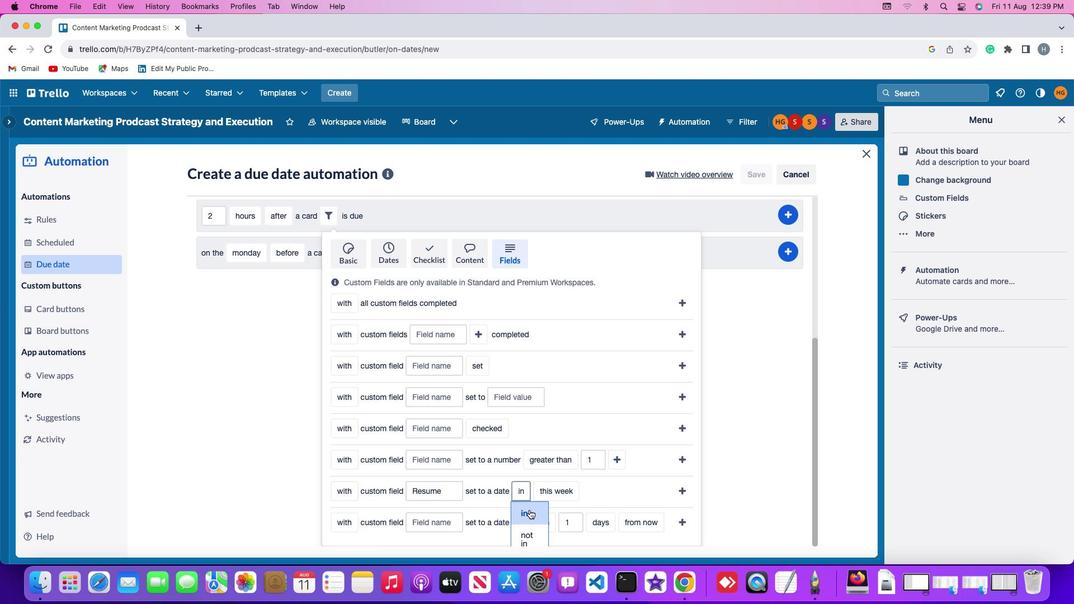 
Action: Mouse pressed left at (516, 505)
Screenshot: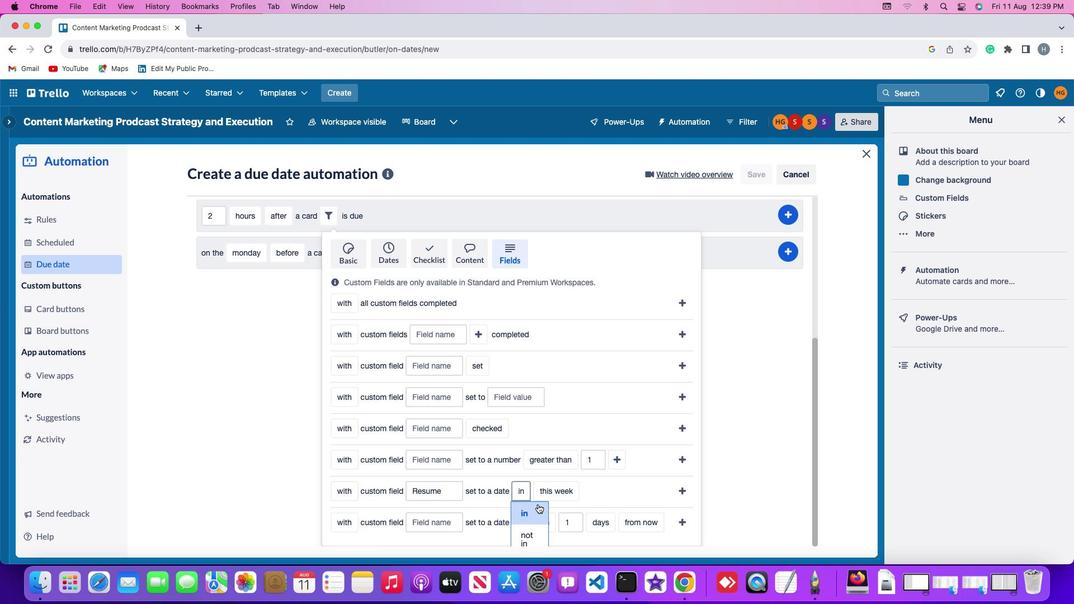 
Action: Mouse moved to (558, 486)
Screenshot: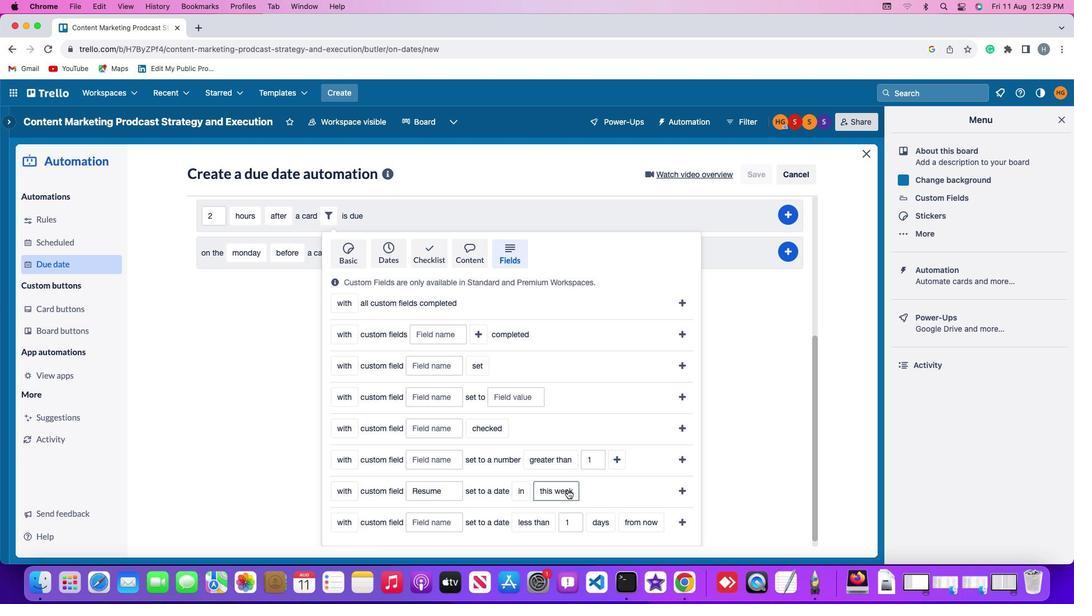 
Action: Mouse pressed left at (558, 486)
Screenshot: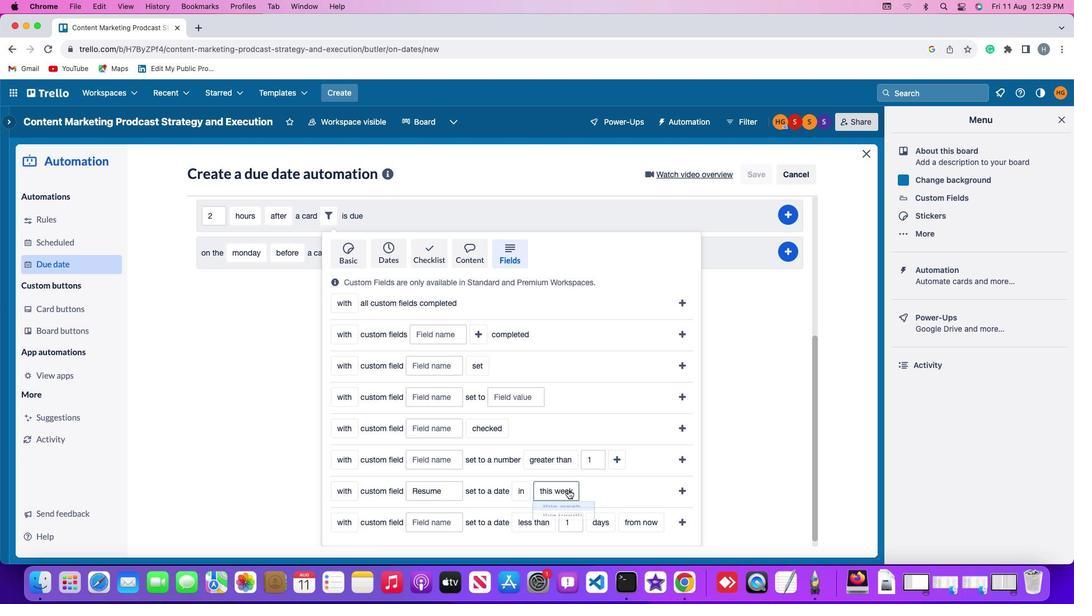 
Action: Mouse moved to (558, 505)
Screenshot: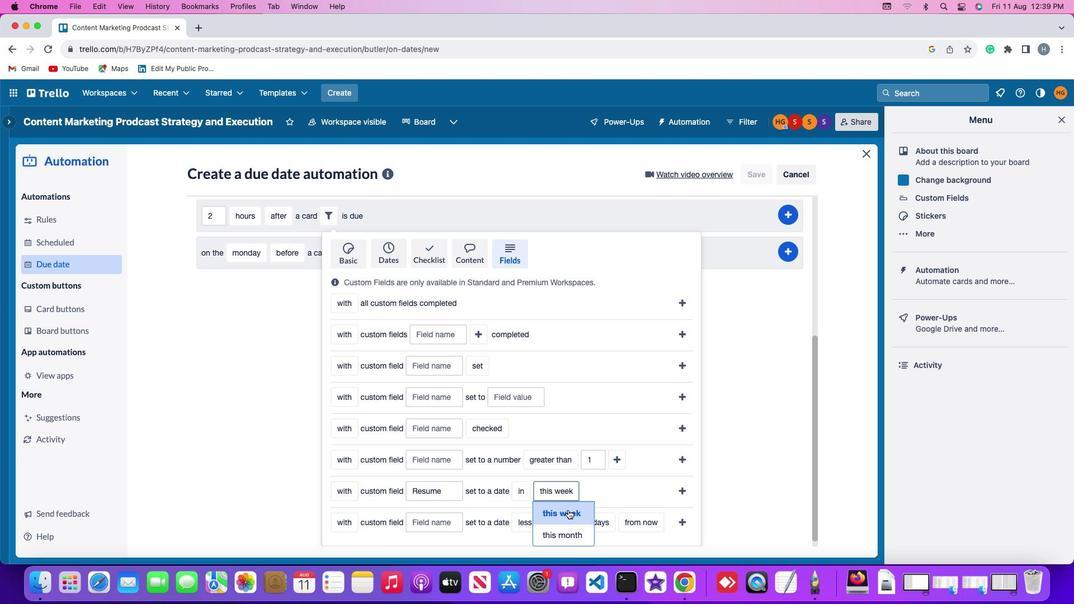 
Action: Mouse pressed left at (558, 505)
Screenshot: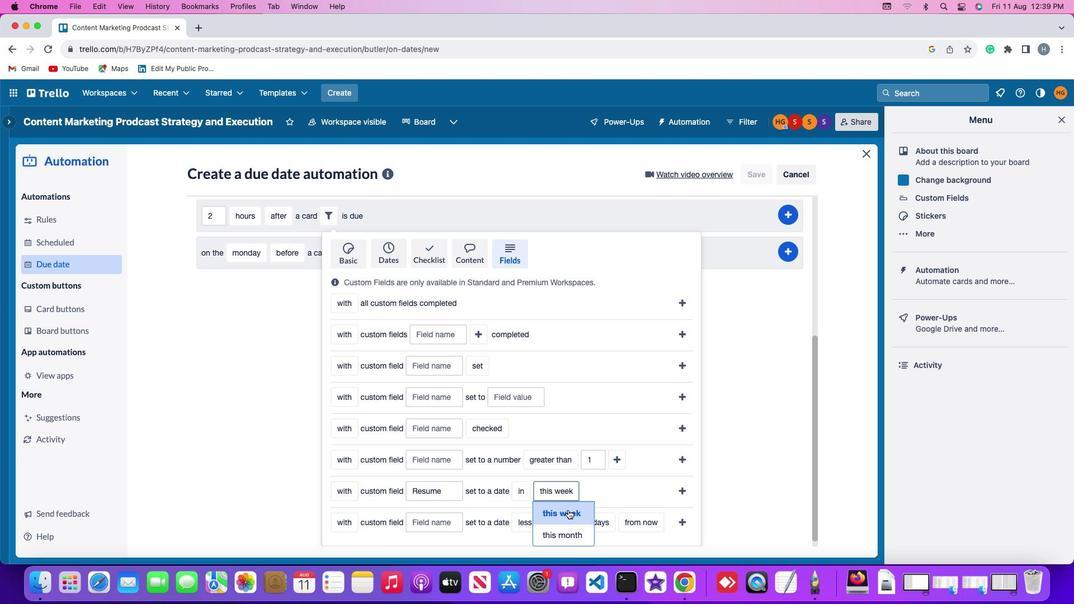 
Action: Mouse moved to (683, 487)
Screenshot: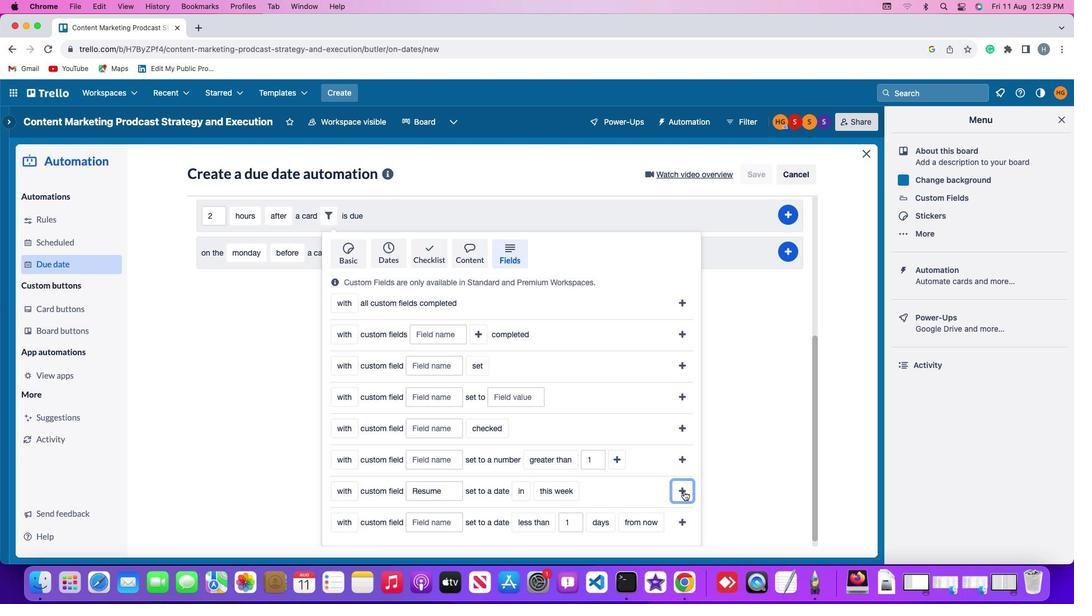 
Action: Mouse pressed left at (683, 487)
Screenshot: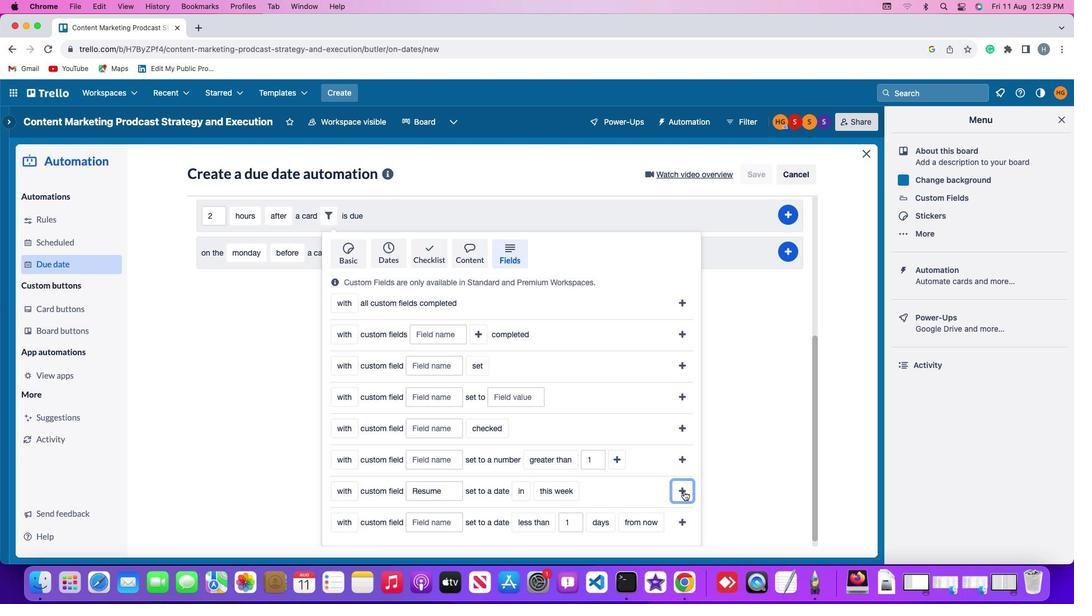 
Action: Mouse moved to (801, 445)
Screenshot: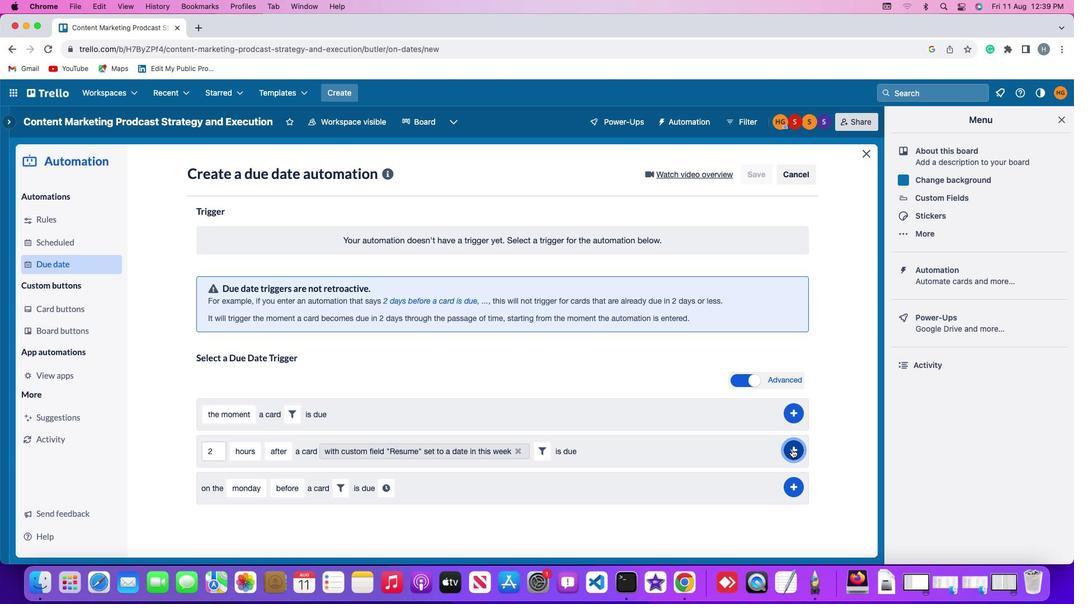 
Action: Mouse pressed left at (801, 445)
Screenshot: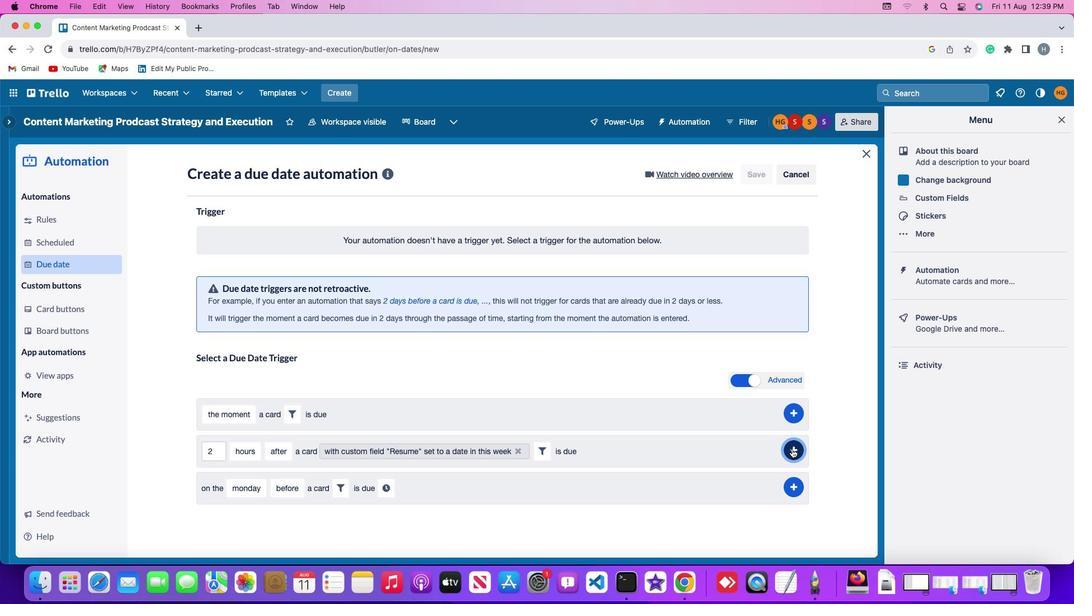 
Action: Mouse moved to (855, 348)
Screenshot: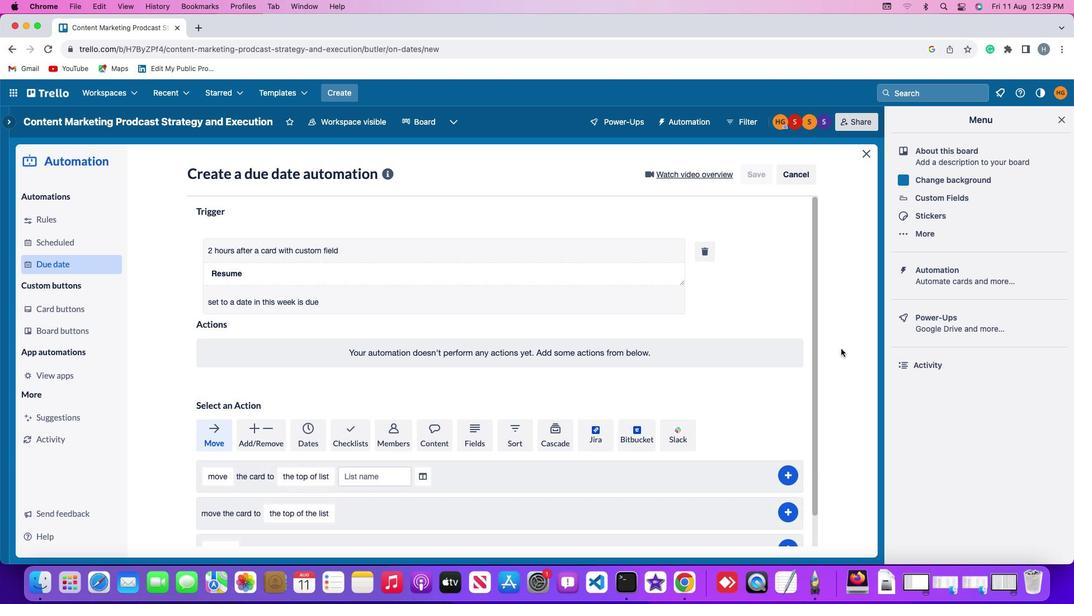 
